 Task: Add a dependency to the task Develop a new online job application system for a company , the existing task  Create a new web application for tracking employee time and attendance in the project AgileCenter
Action: Mouse moved to (412, 363)
Screenshot: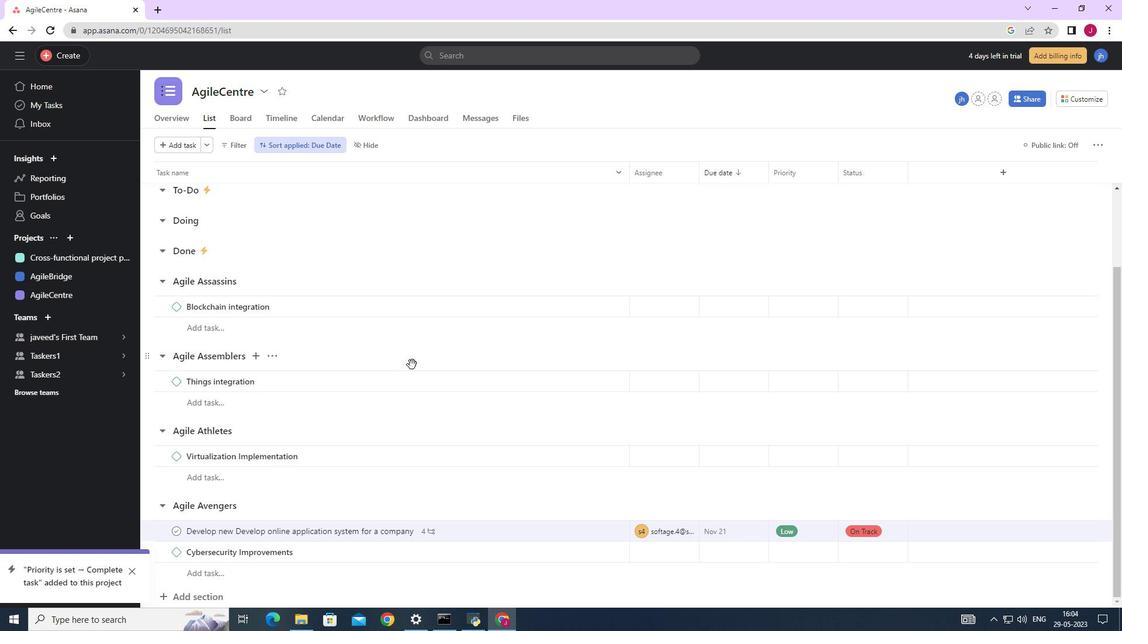 
Action: Mouse scrolled (412, 363) with delta (0, 0)
Screenshot: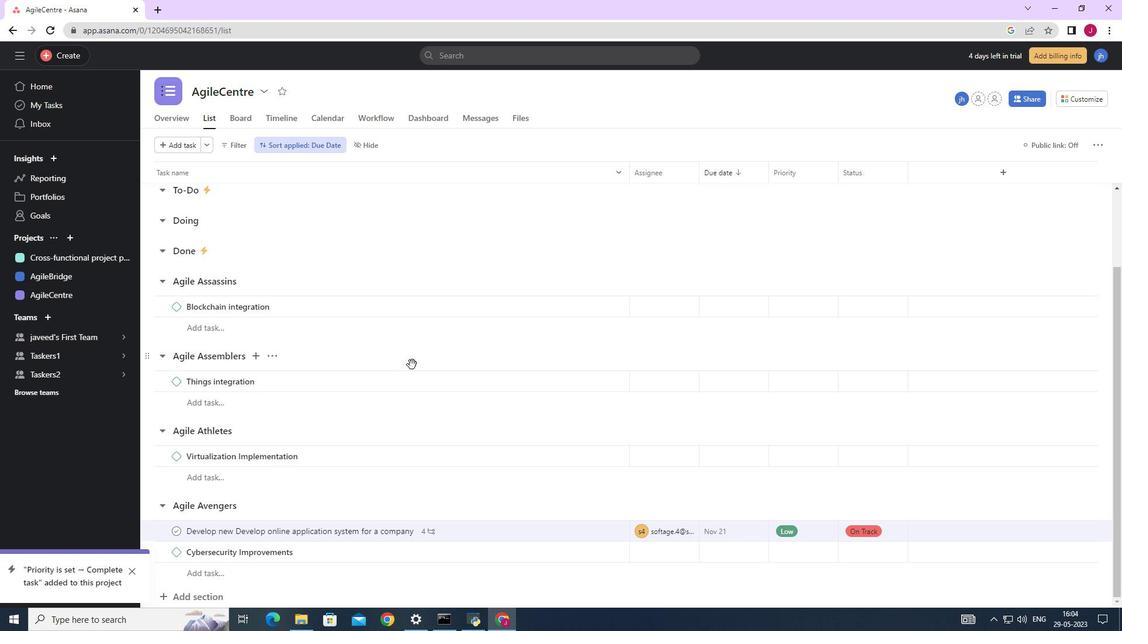 
Action: Mouse scrolled (412, 363) with delta (0, 0)
Screenshot: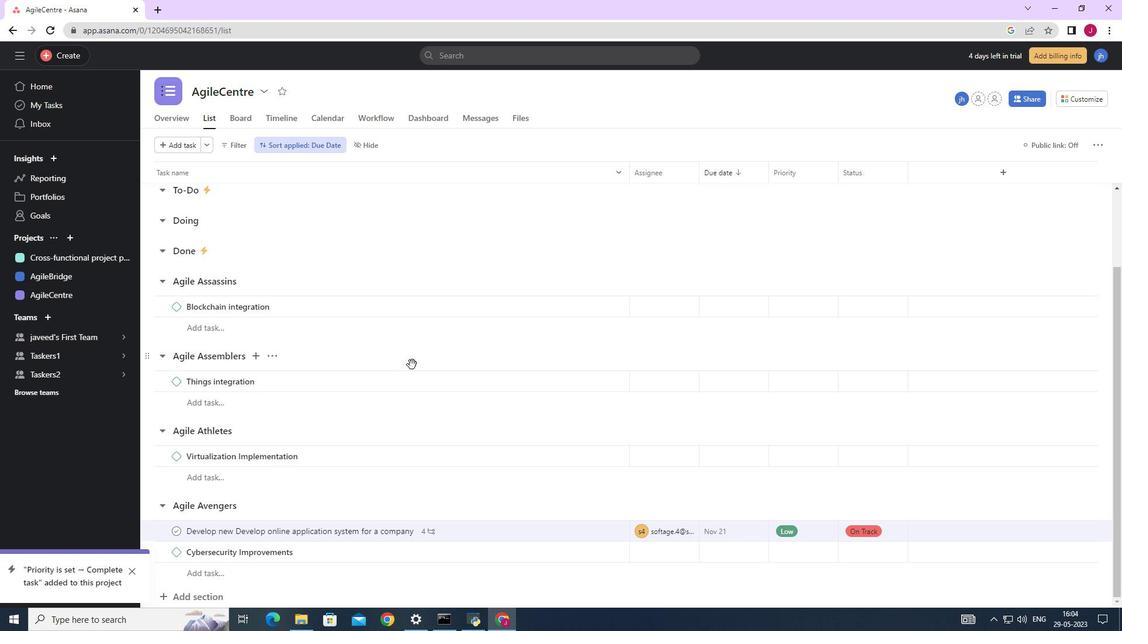 
Action: Mouse scrolled (412, 363) with delta (0, 0)
Screenshot: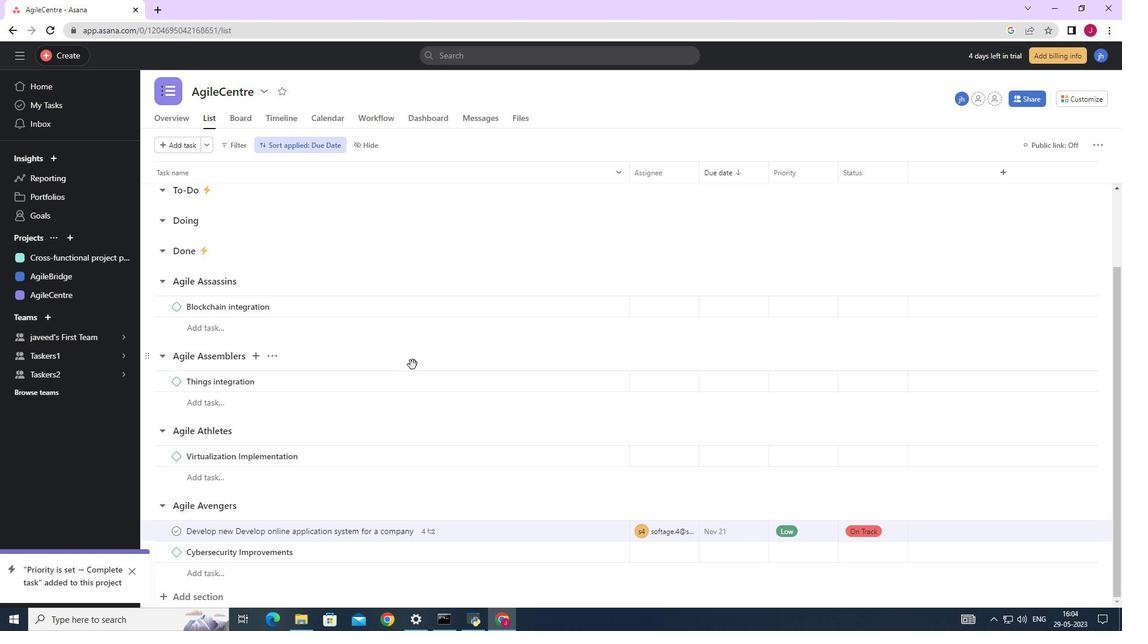 
Action: Mouse scrolled (412, 363) with delta (0, 0)
Screenshot: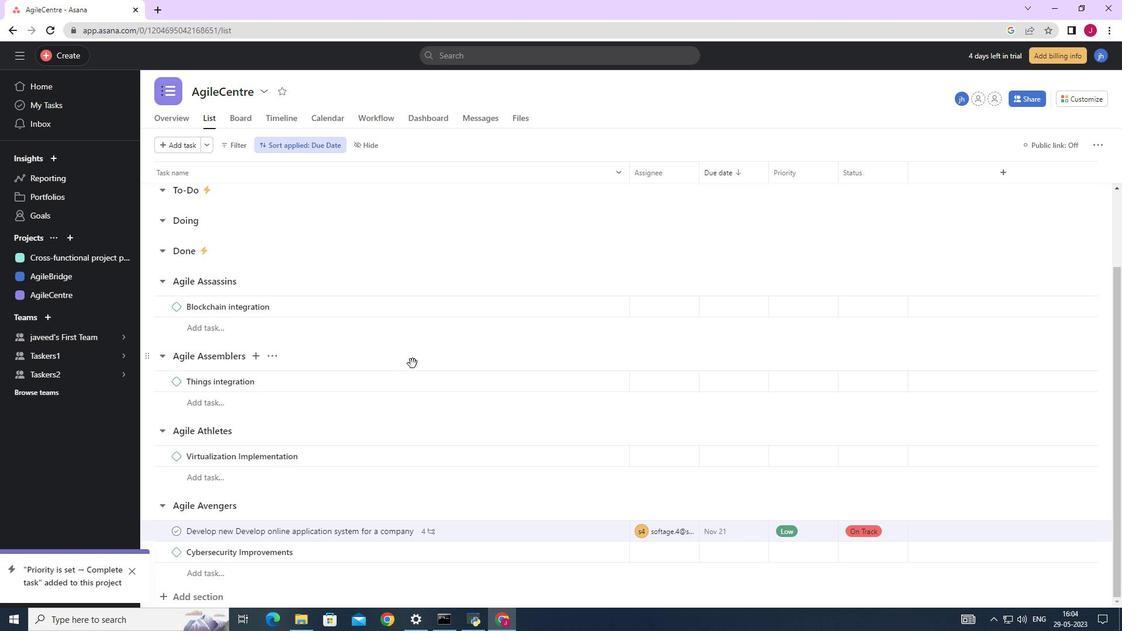 
Action: Mouse moved to (395, 358)
Screenshot: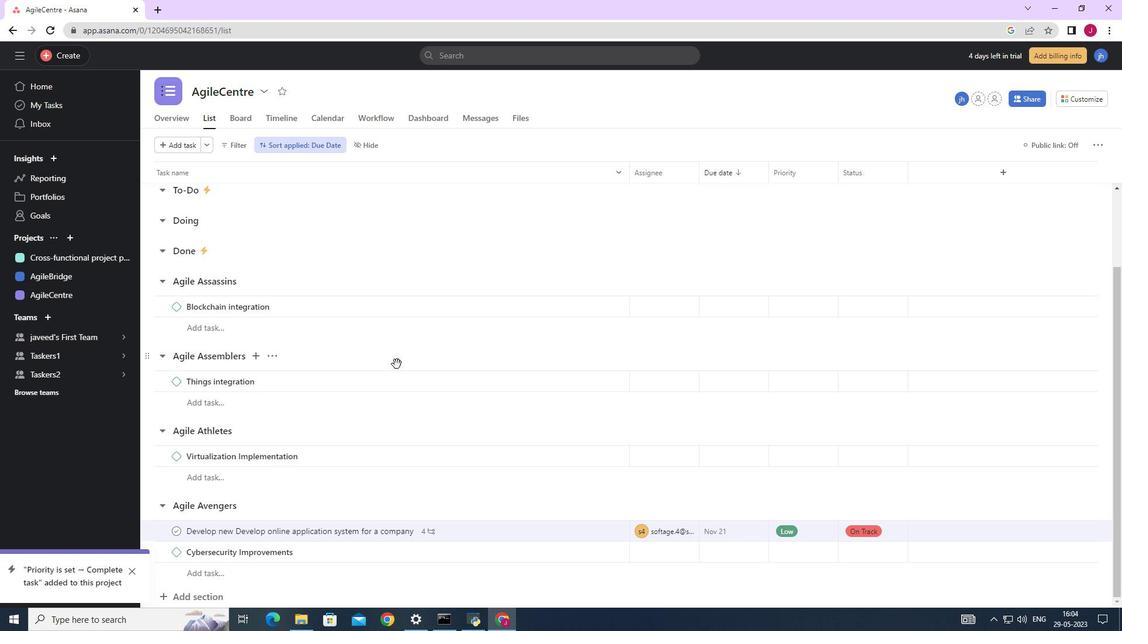 
Action: Mouse scrolled (395, 359) with delta (0, 0)
Screenshot: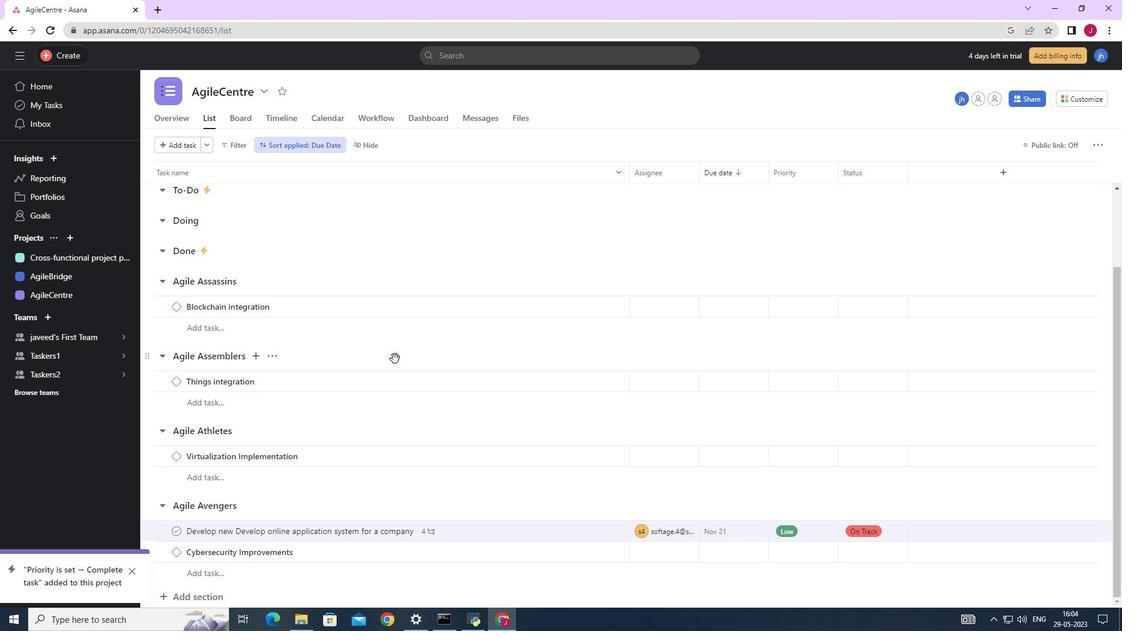 
Action: Mouse scrolled (395, 359) with delta (0, 0)
Screenshot: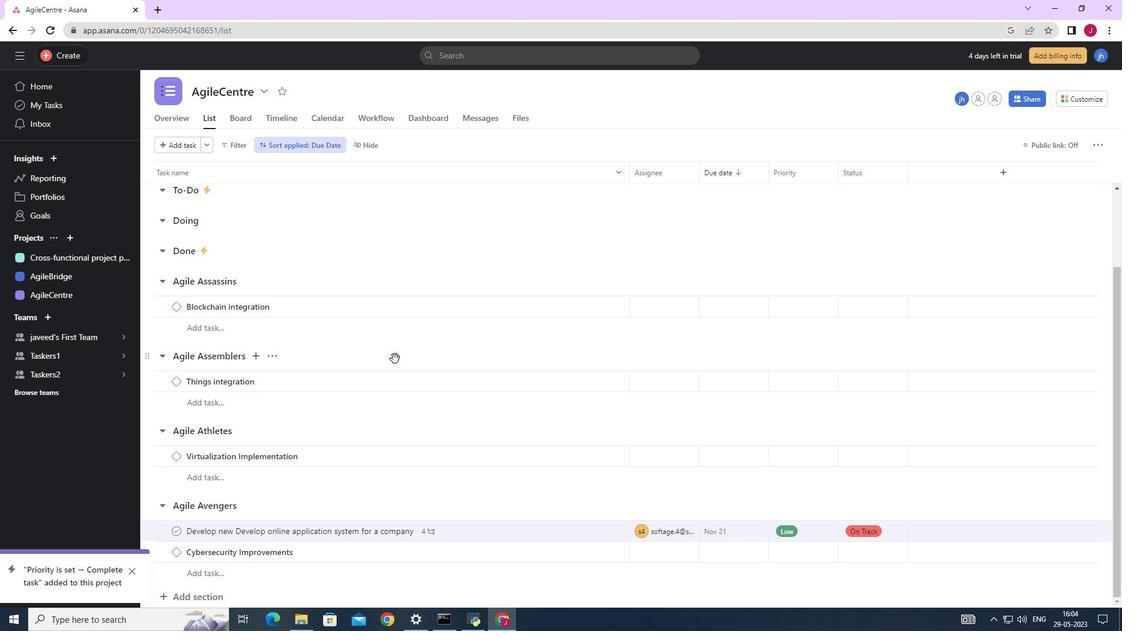 
Action: Mouse scrolled (395, 359) with delta (0, 0)
Screenshot: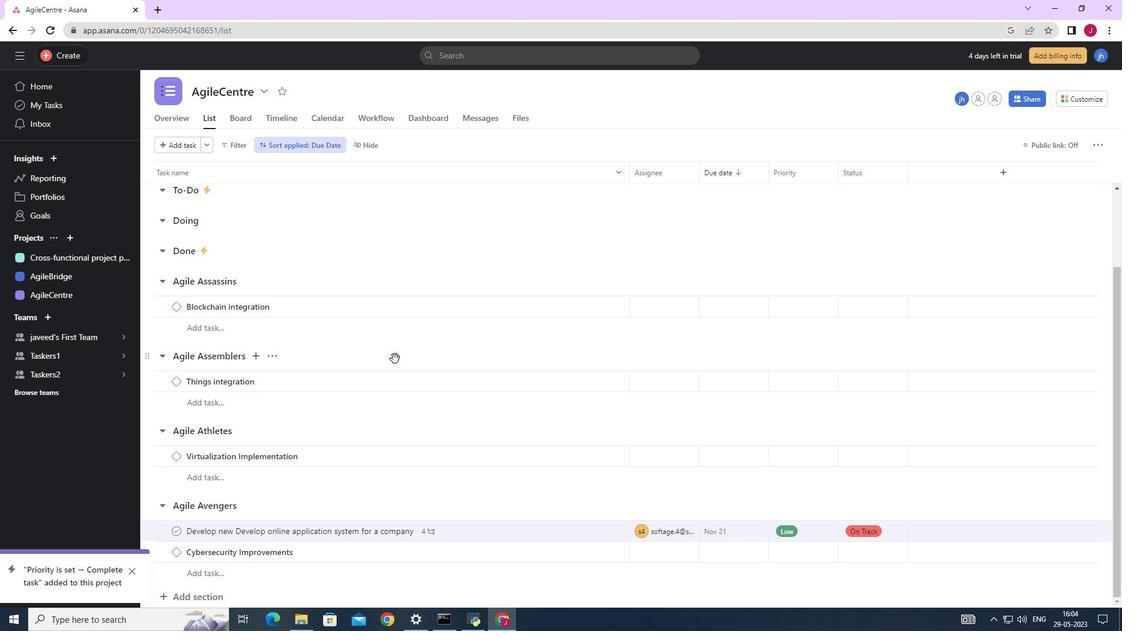 
Action: Mouse moved to (416, 246)
Screenshot: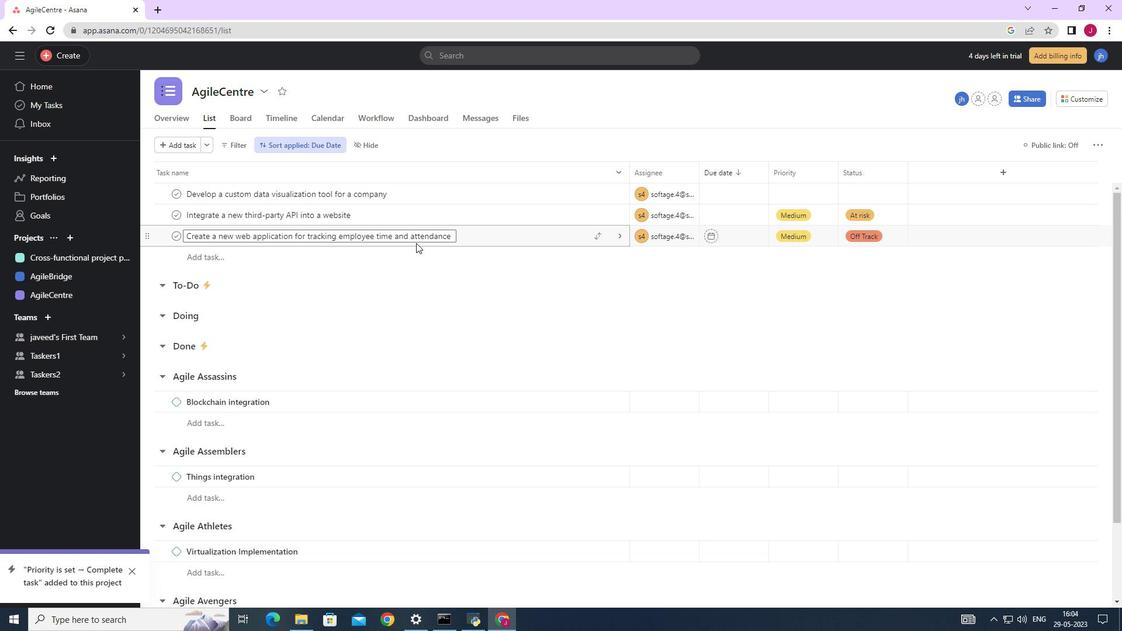 
Action: Mouse scrolled (416, 245) with delta (0, 0)
Screenshot: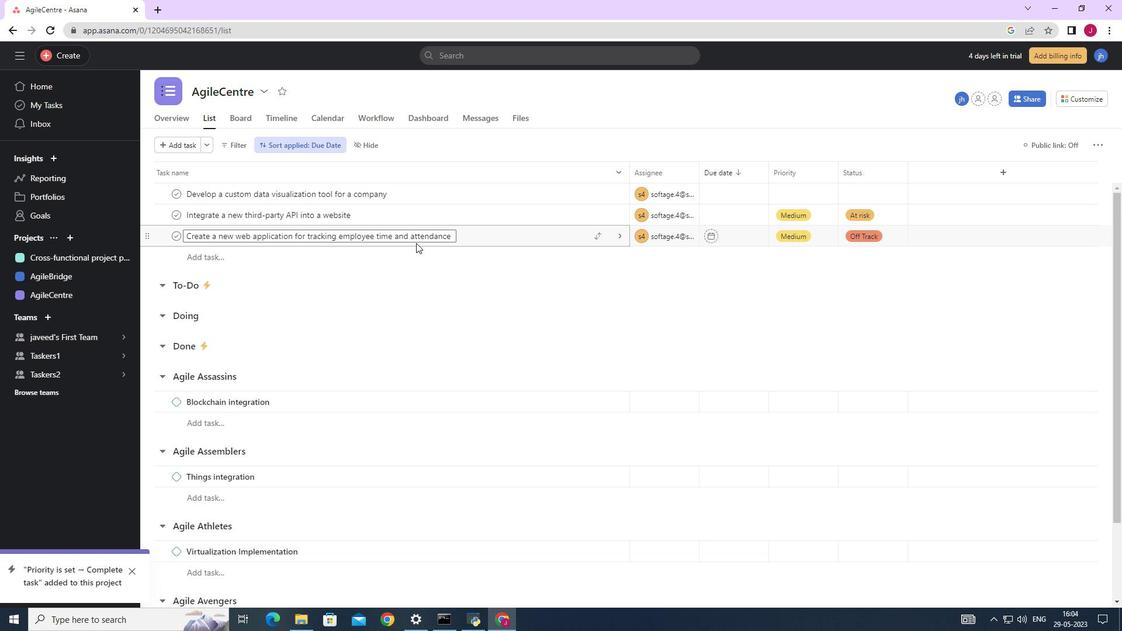 
Action: Mouse moved to (416, 248)
Screenshot: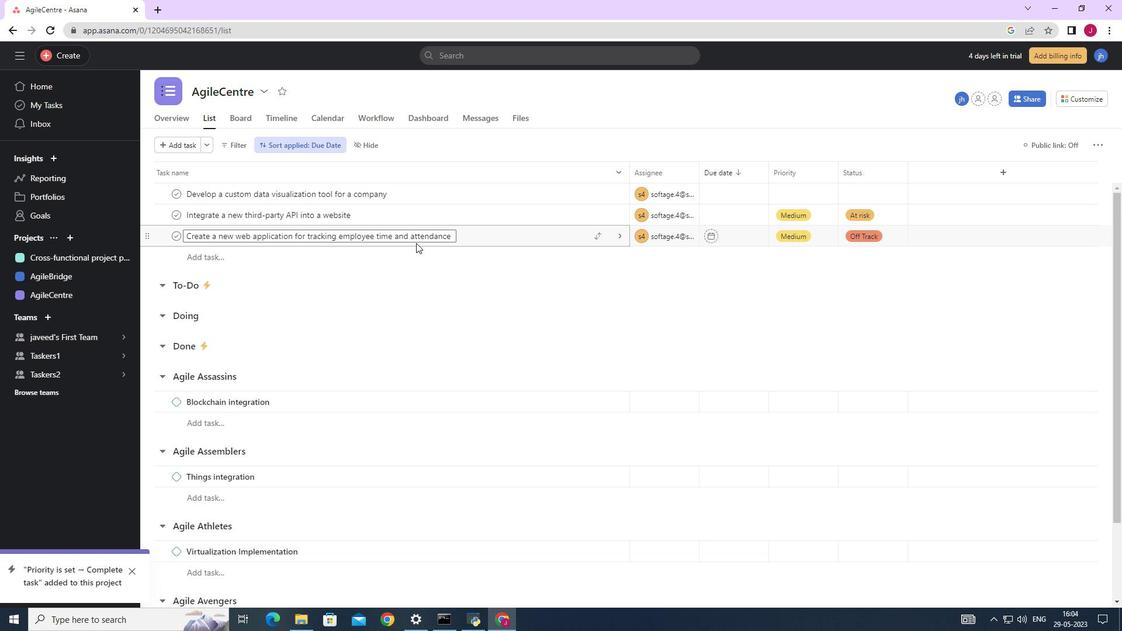 
Action: Mouse scrolled (416, 247) with delta (0, 0)
Screenshot: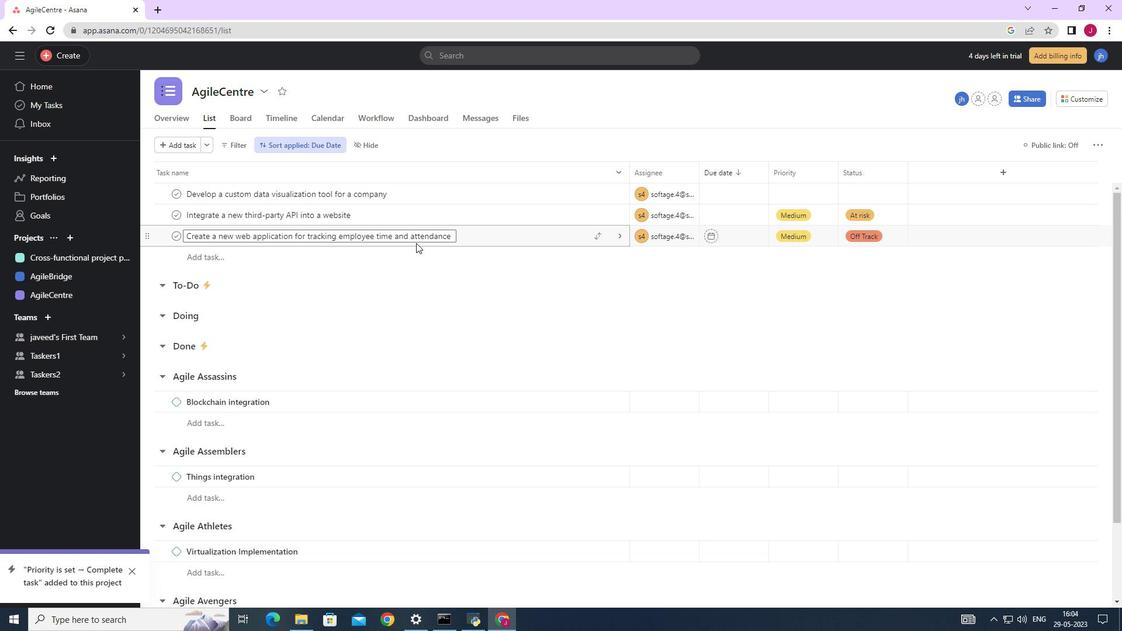 
Action: Mouse moved to (416, 248)
Screenshot: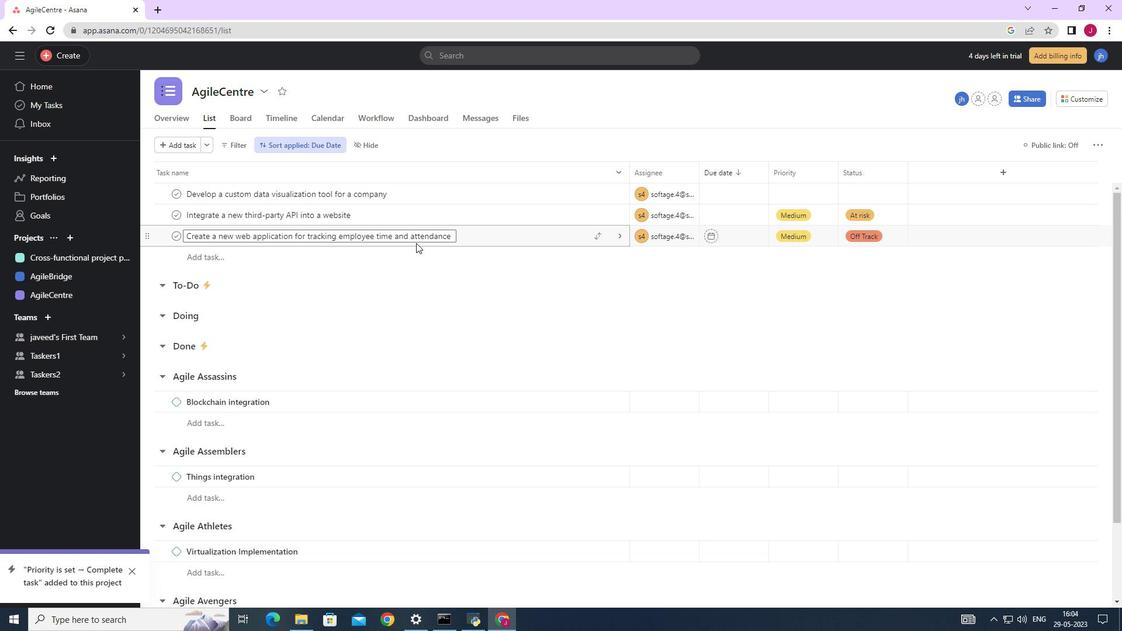 
Action: Mouse scrolled (416, 247) with delta (0, 0)
Screenshot: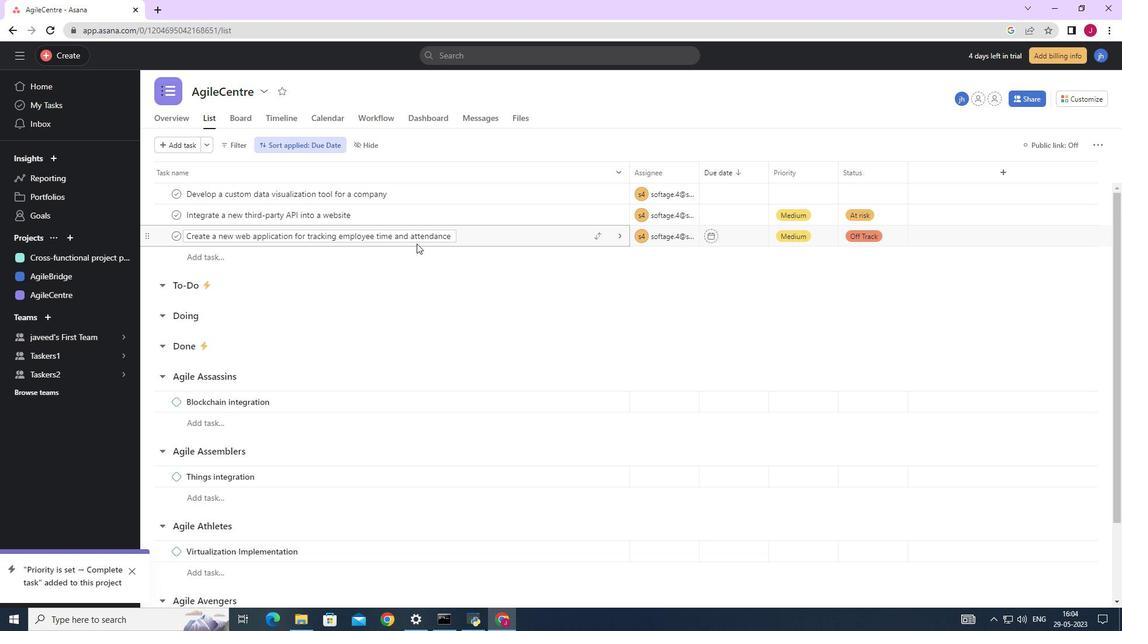 
Action: Mouse moved to (419, 256)
Screenshot: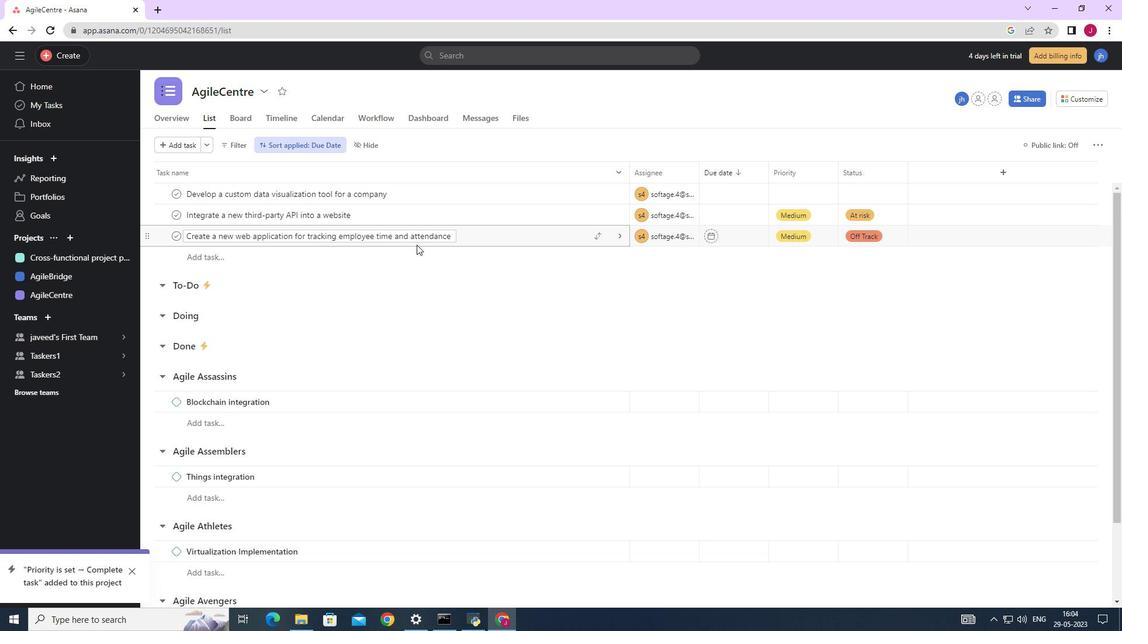
Action: Mouse scrolled (416, 248) with delta (0, 0)
Screenshot: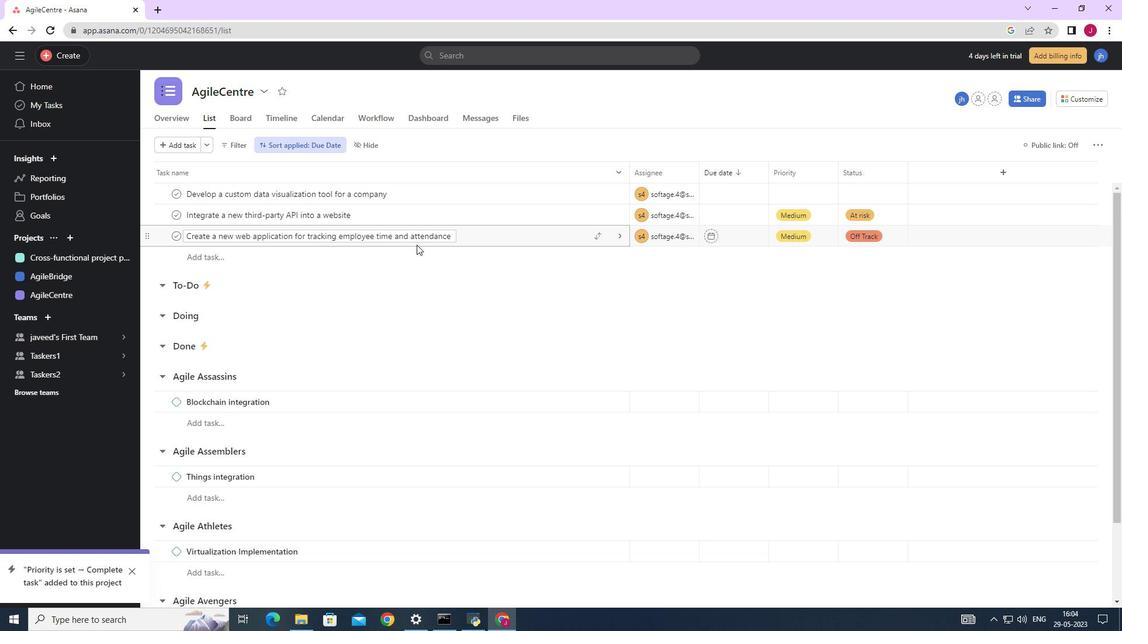 
Action: Mouse moved to (419, 257)
Screenshot: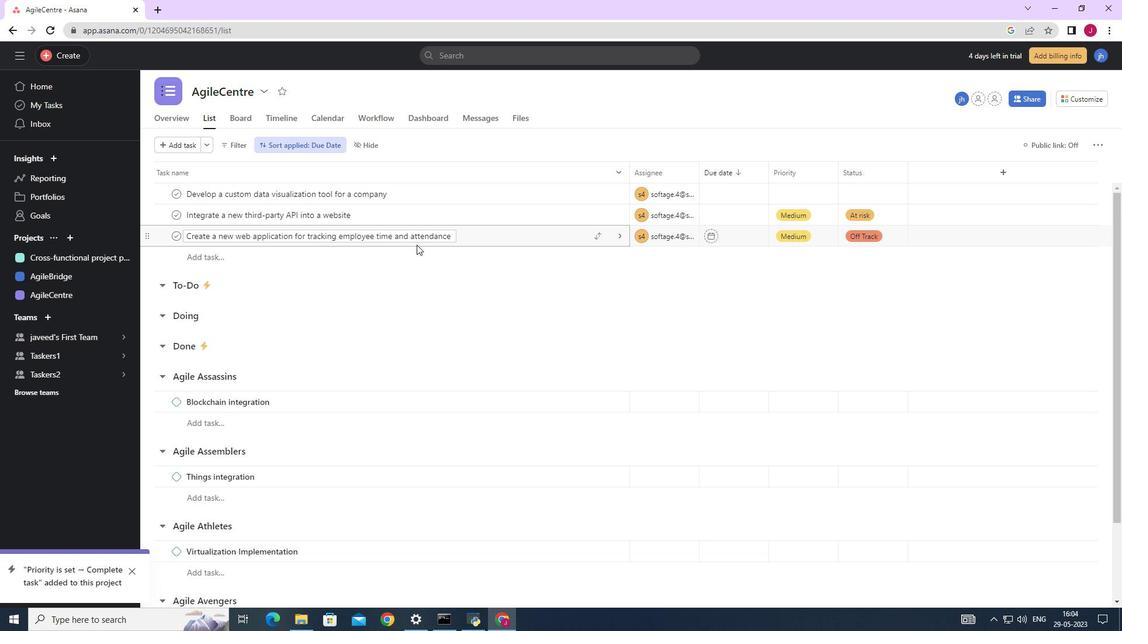 
Action: Mouse scrolled (419, 256) with delta (0, 0)
Screenshot: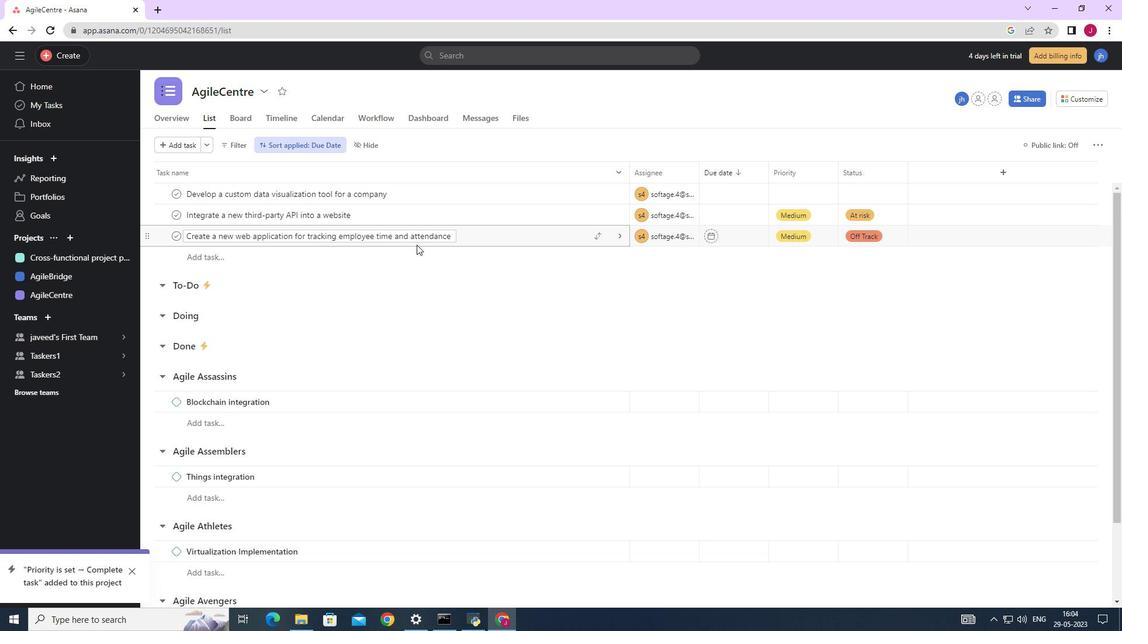 
Action: Mouse moved to (471, 218)
Screenshot: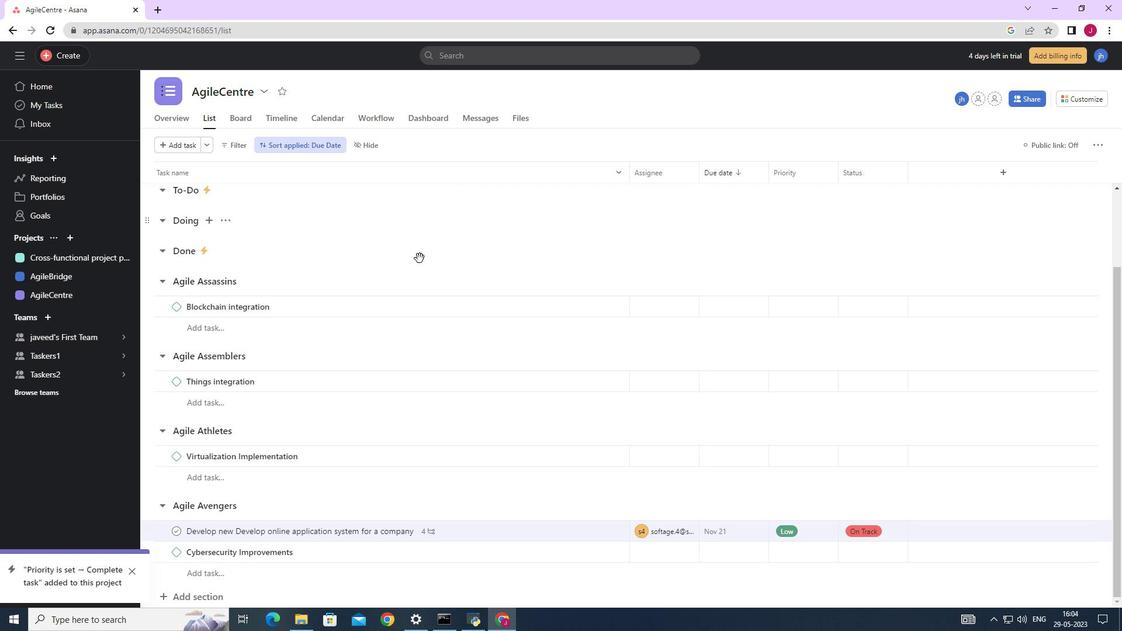 
Action: Mouse scrolled (419, 259) with delta (0, 0)
Screenshot: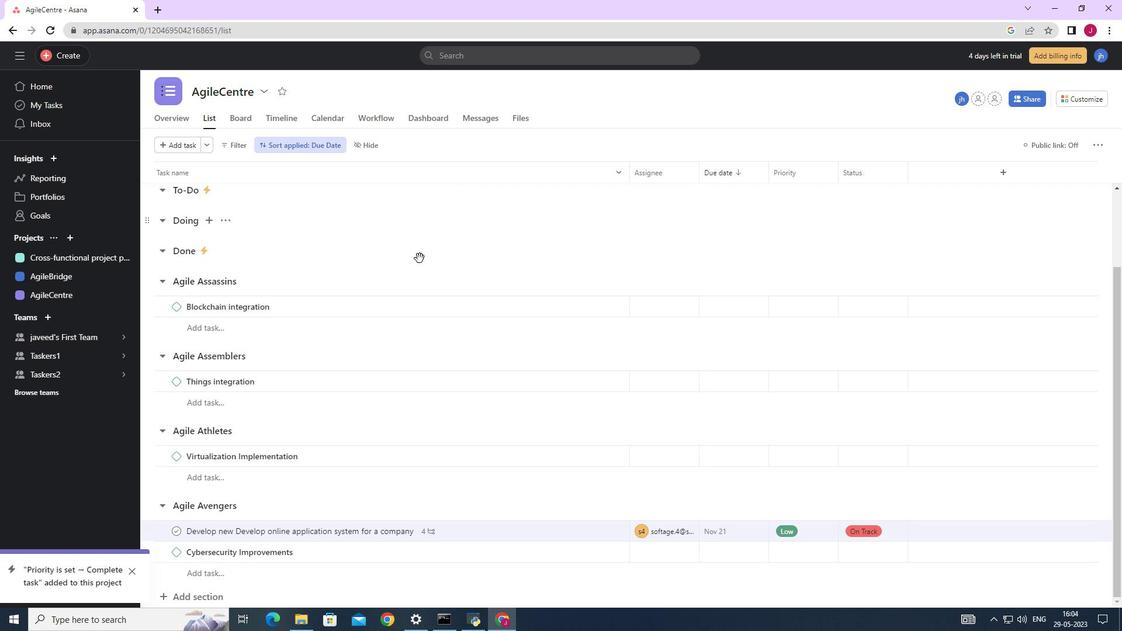 
Action: Mouse moved to (475, 213)
Screenshot: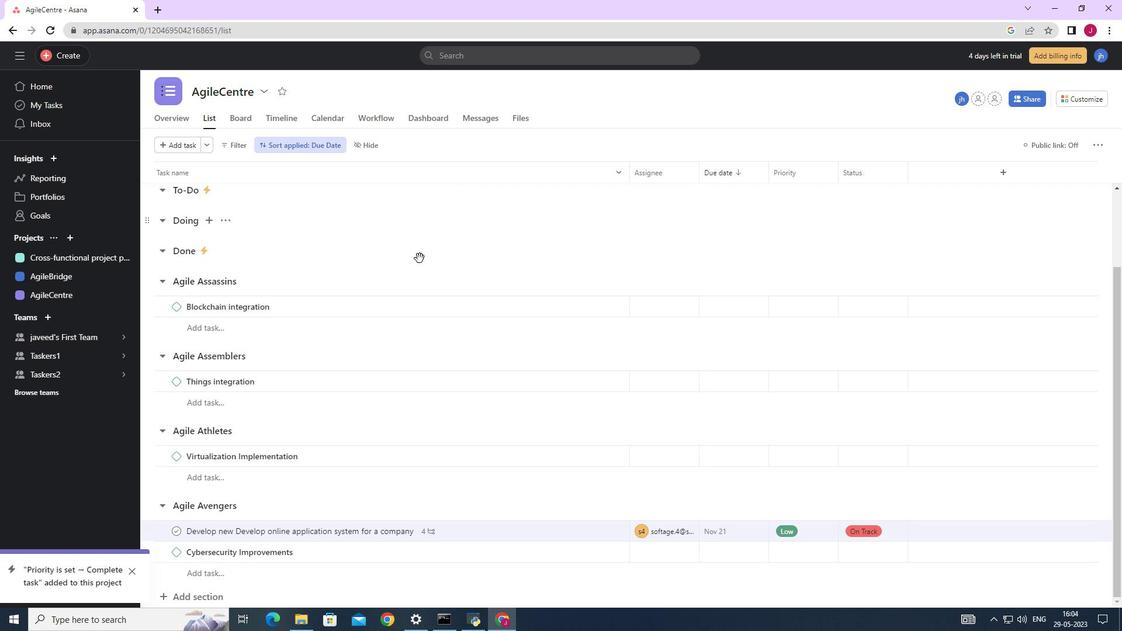 
Action: Mouse scrolled (419, 259) with delta (0, 0)
Screenshot: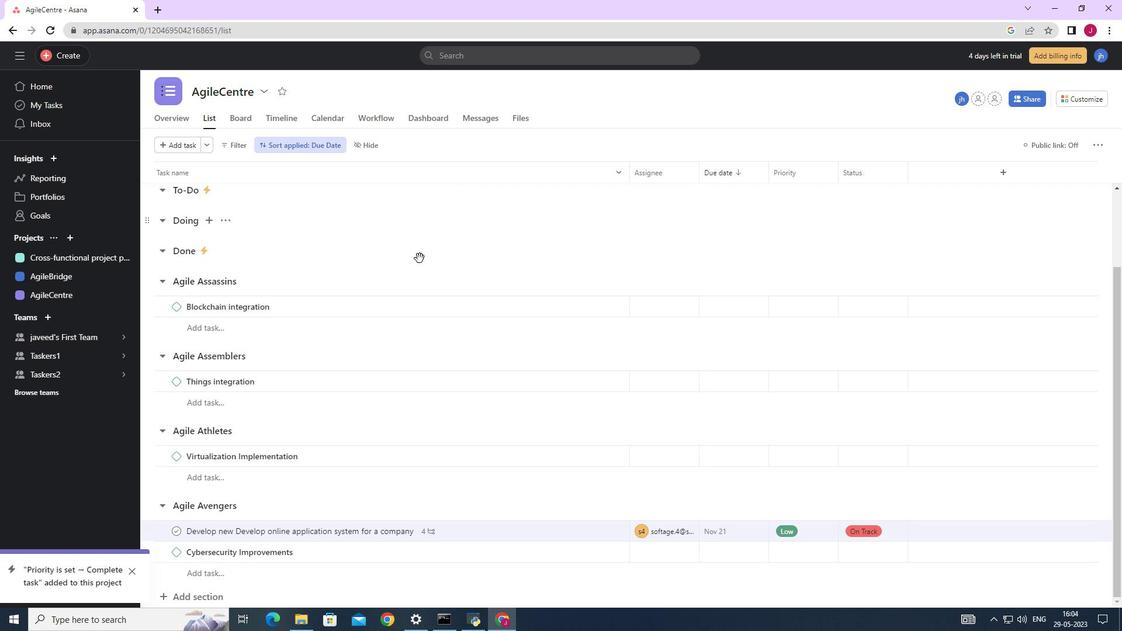 
Action: Mouse moved to (477, 210)
Screenshot: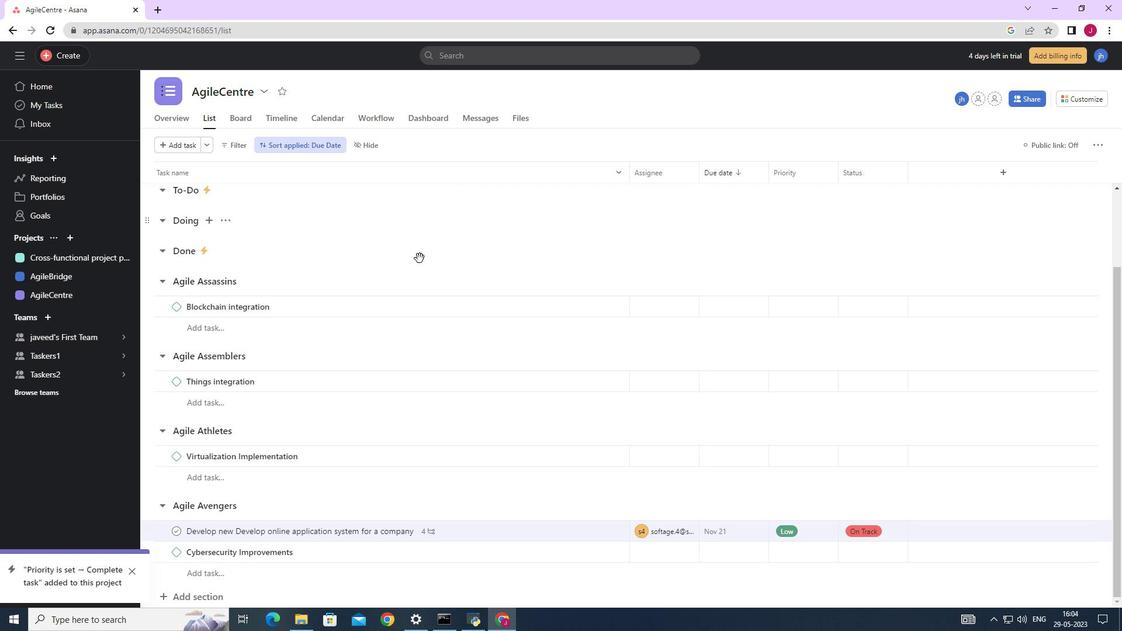 
Action: Mouse scrolled (419, 259) with delta (0, 0)
Screenshot: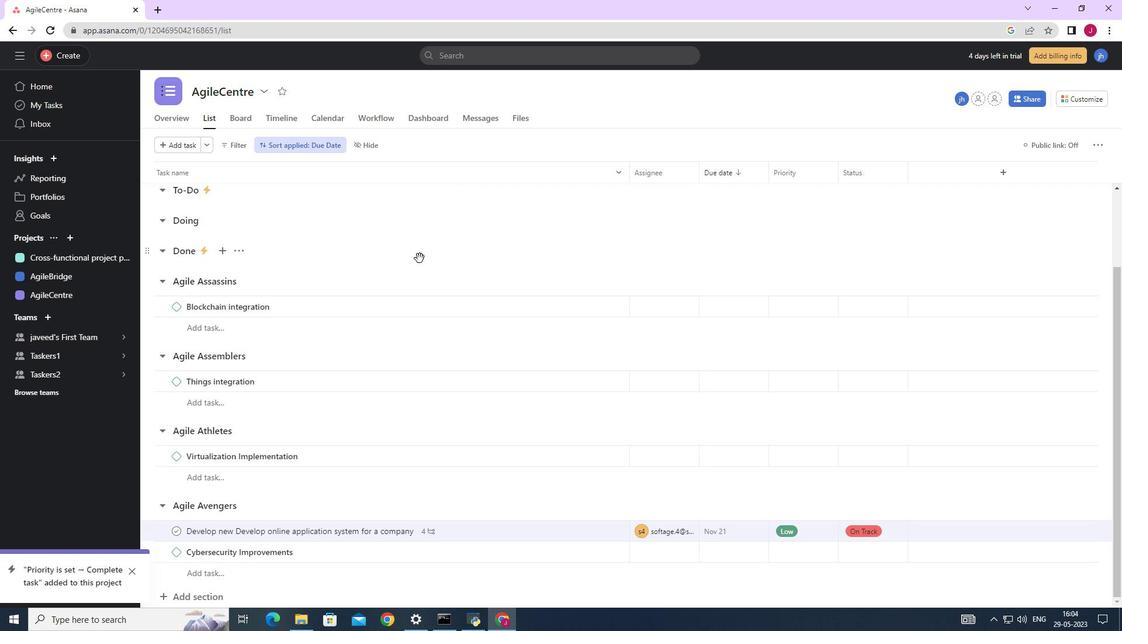 
Action: Mouse moved to (478, 209)
Screenshot: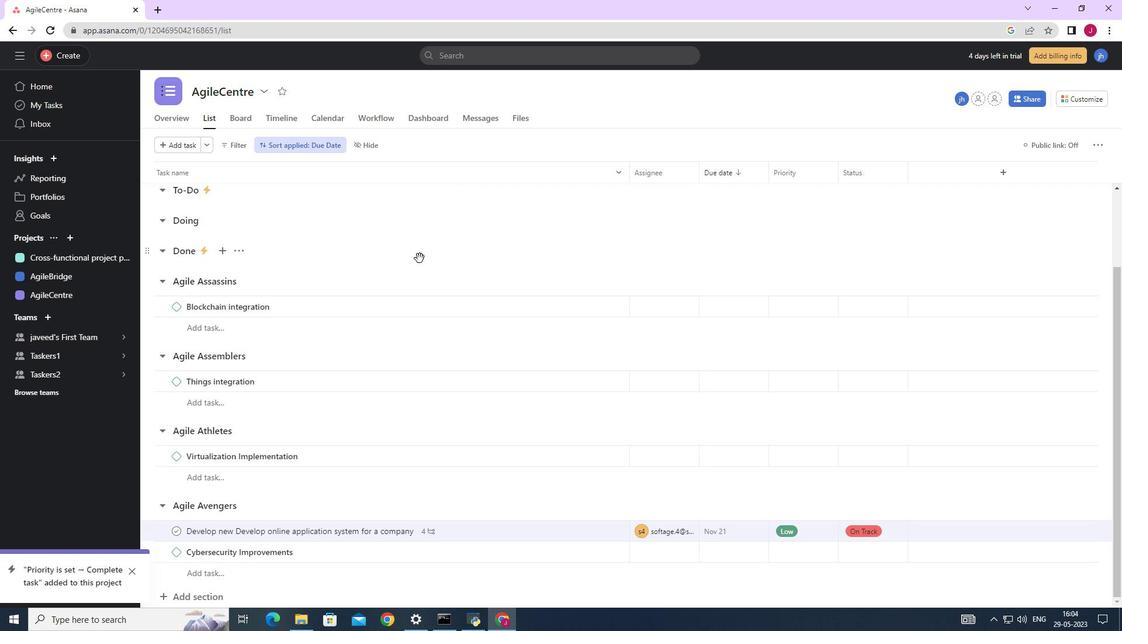 
Action: Mouse scrolled (419, 259) with delta (0, 0)
Screenshot: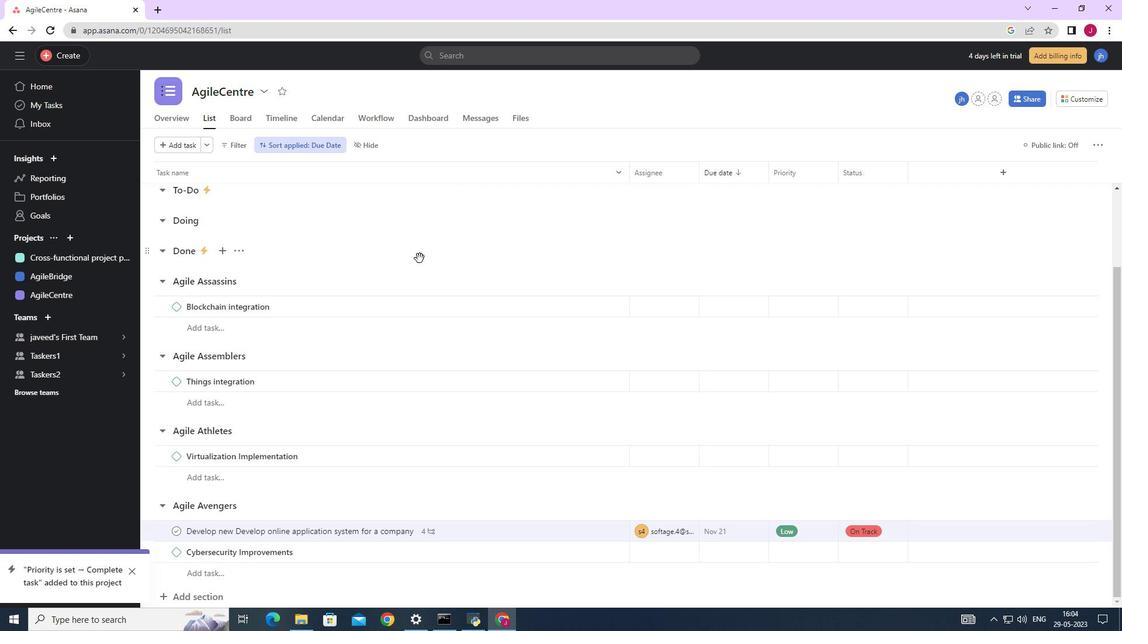 
Action: Mouse scrolled (419, 259) with delta (0, 0)
Screenshot: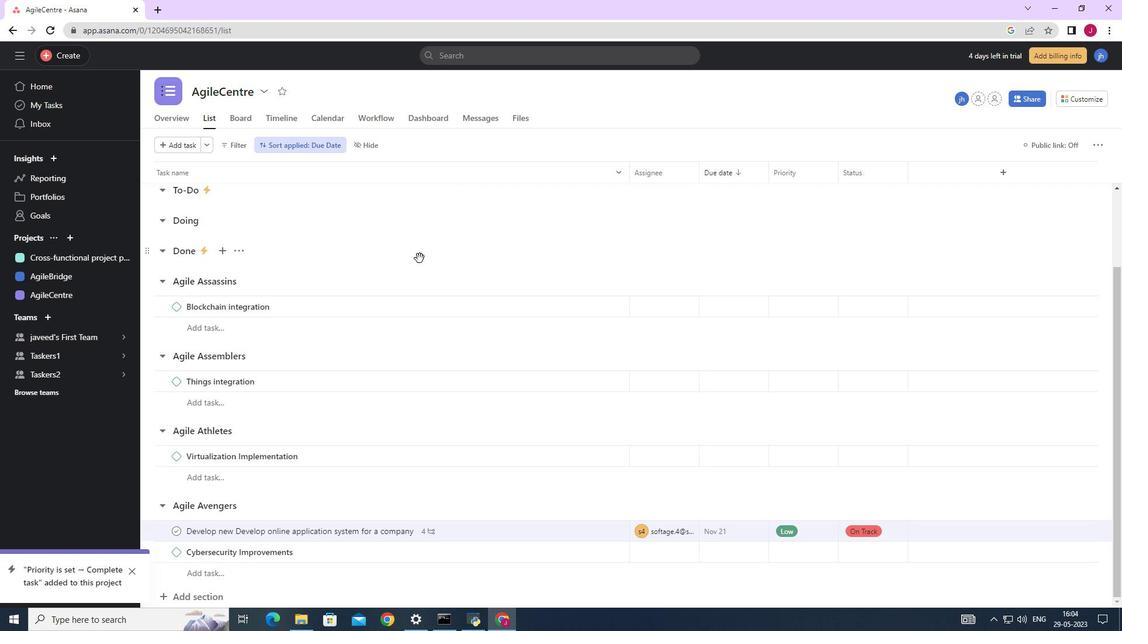 
Action: Mouse scrolled (419, 259) with delta (0, 0)
Screenshot: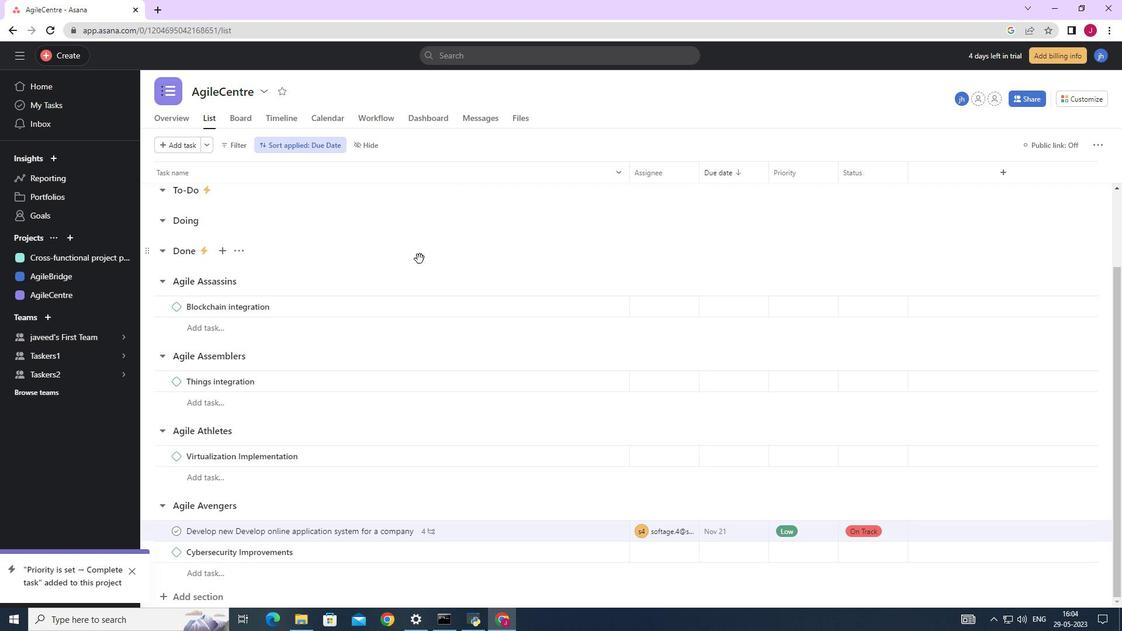 
Action: Mouse moved to (478, 210)
Screenshot: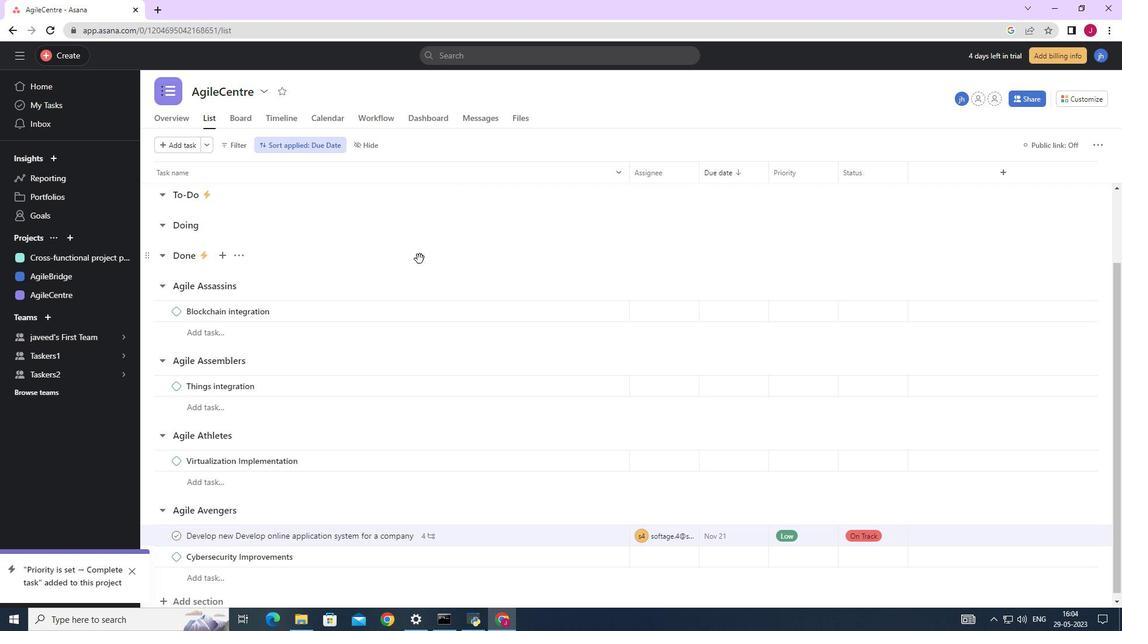 
Action: Mouse scrolled (478, 211) with delta (0, 0)
Screenshot: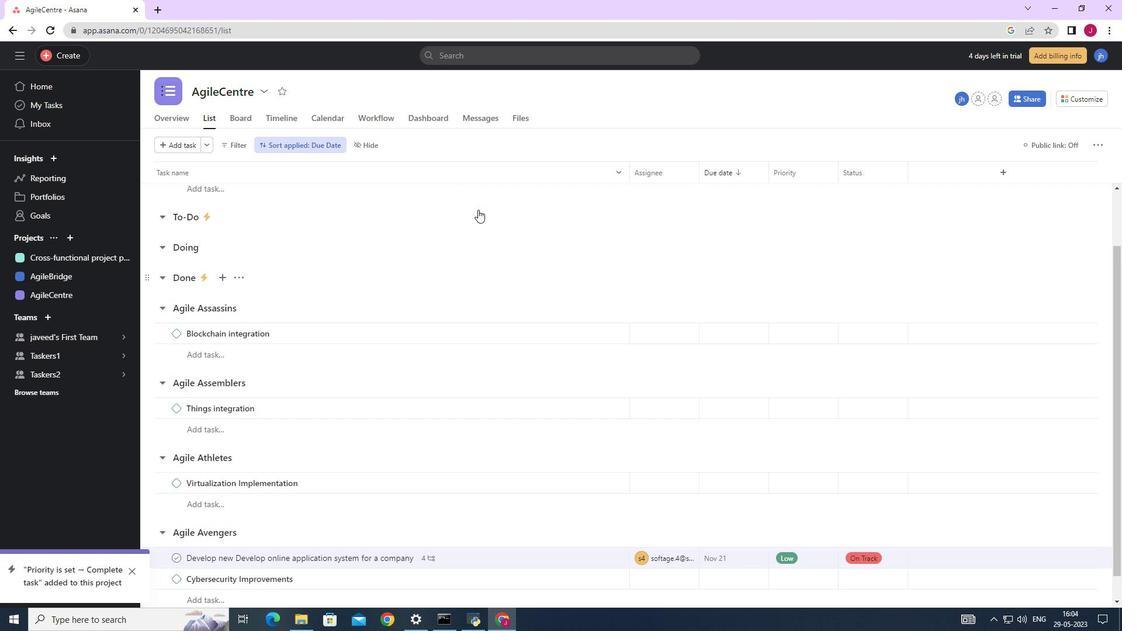 
Action: Mouse scrolled (478, 211) with delta (0, 0)
Screenshot: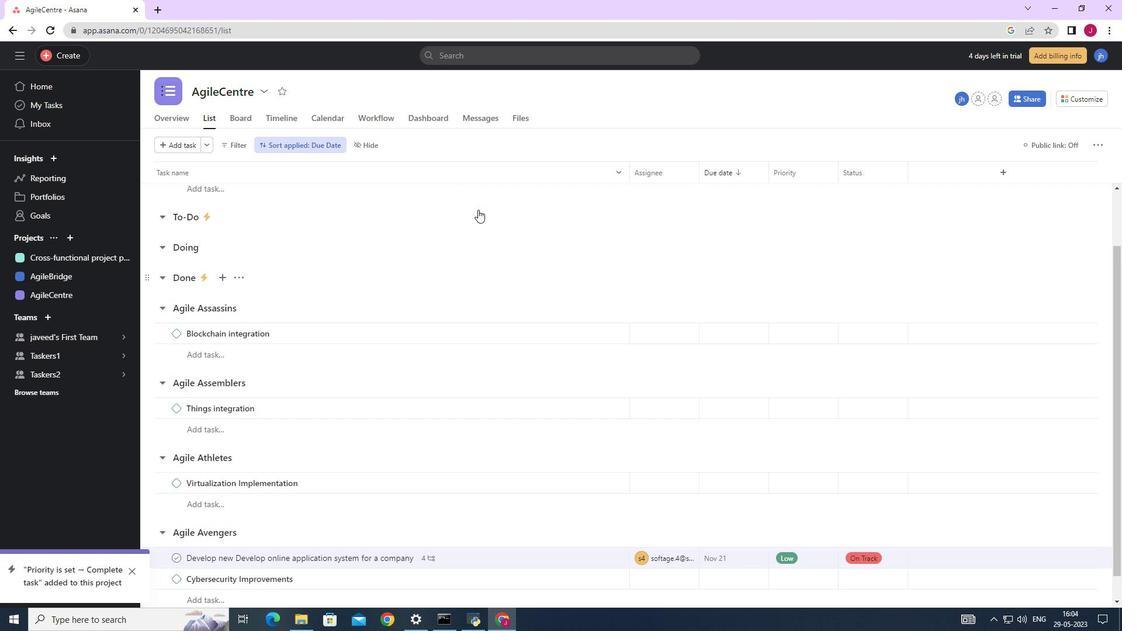 
Action: Mouse scrolled (478, 211) with delta (0, 0)
Screenshot: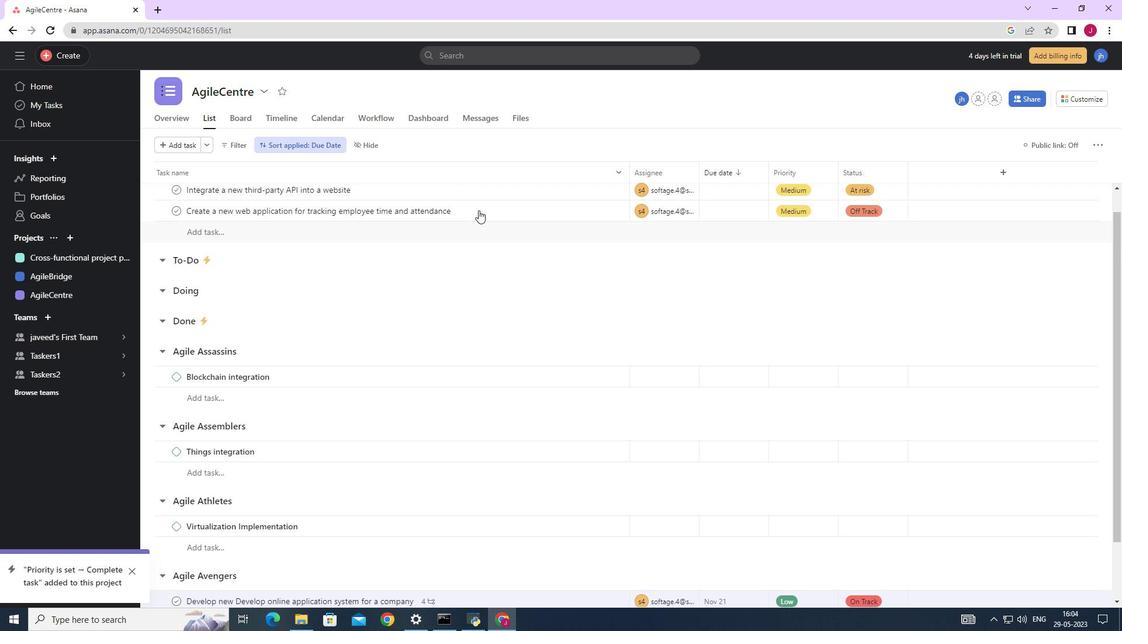 
Action: Mouse moved to (575, 193)
Screenshot: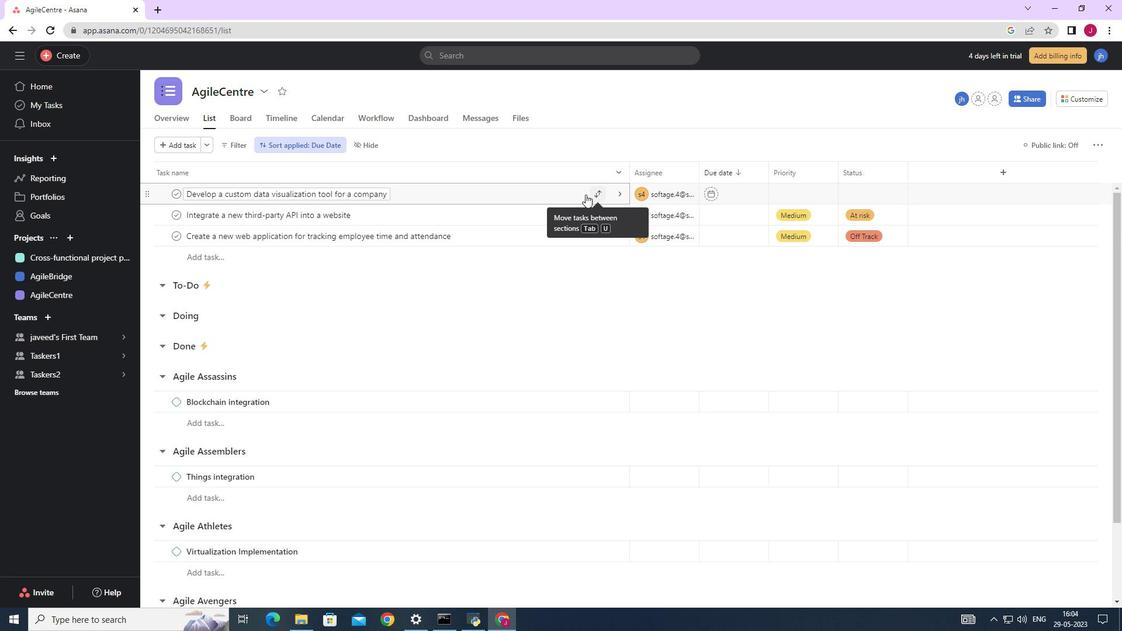 
Action: Mouse pressed left at (575, 193)
Screenshot: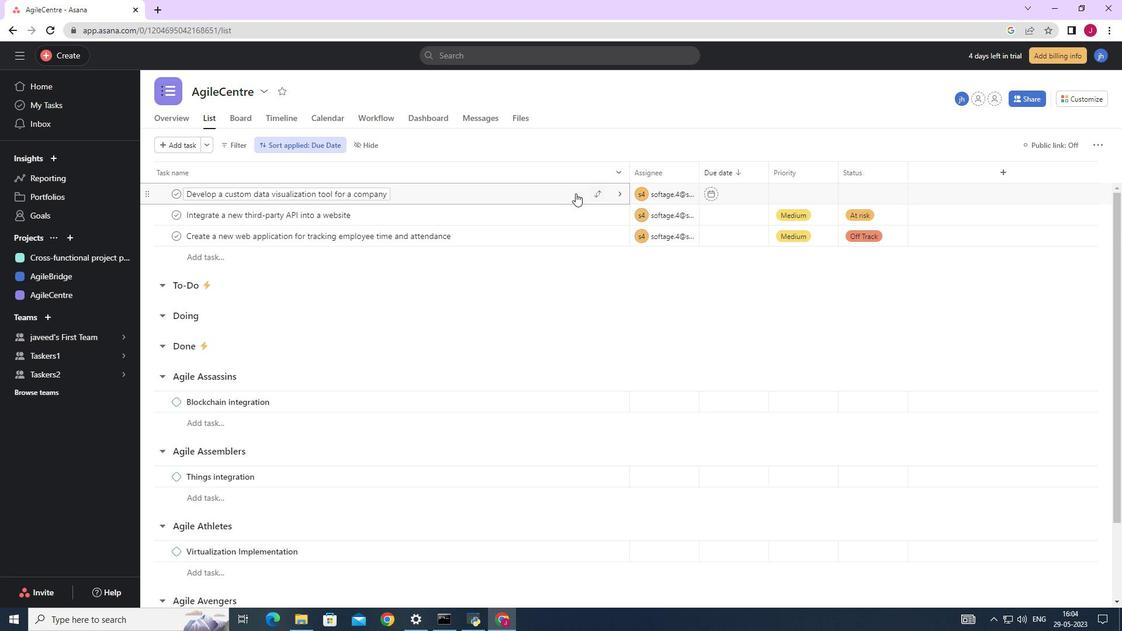
Action: Mouse moved to (1104, 143)
Screenshot: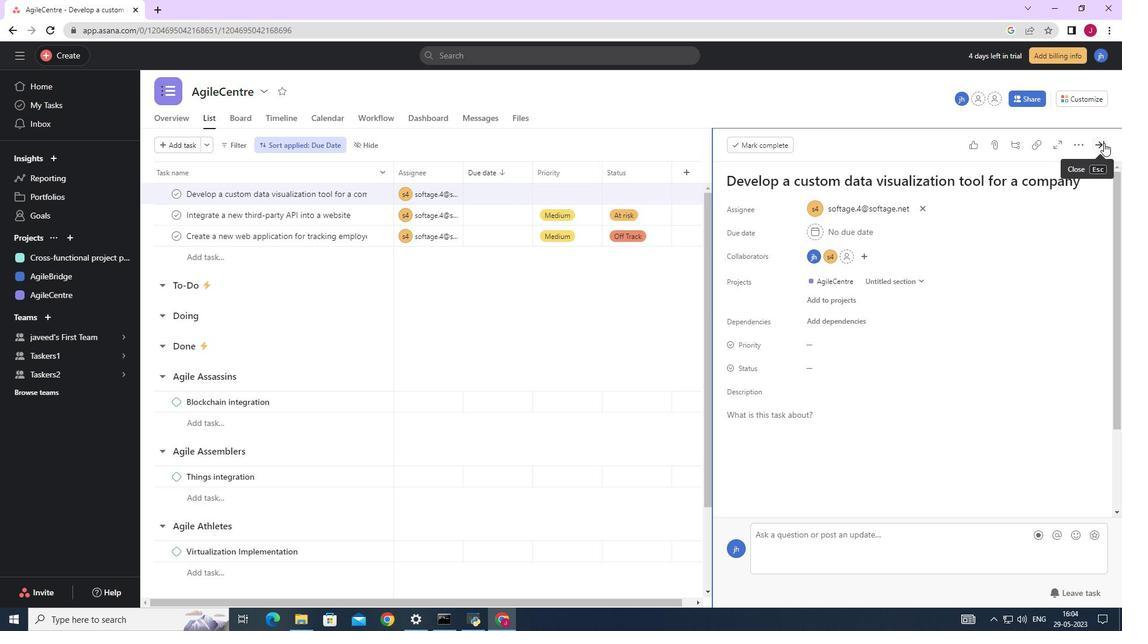 
Action: Mouse pressed left at (1104, 143)
Screenshot: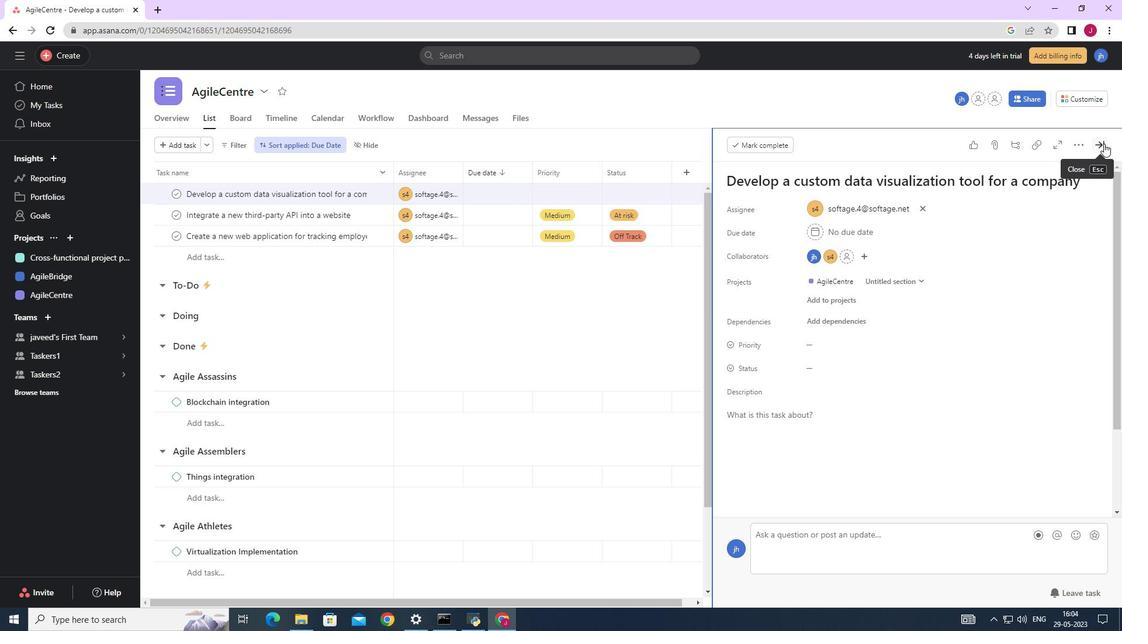 
Action: Mouse moved to (470, 385)
Screenshot: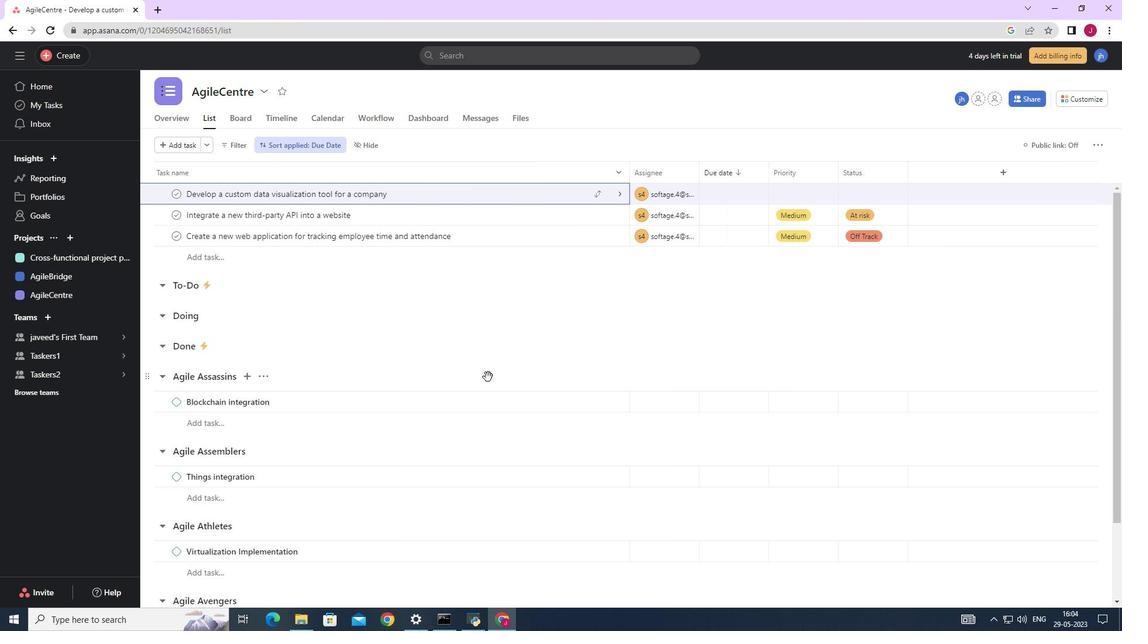 
Action: Mouse scrolled (470, 385) with delta (0, 0)
Screenshot: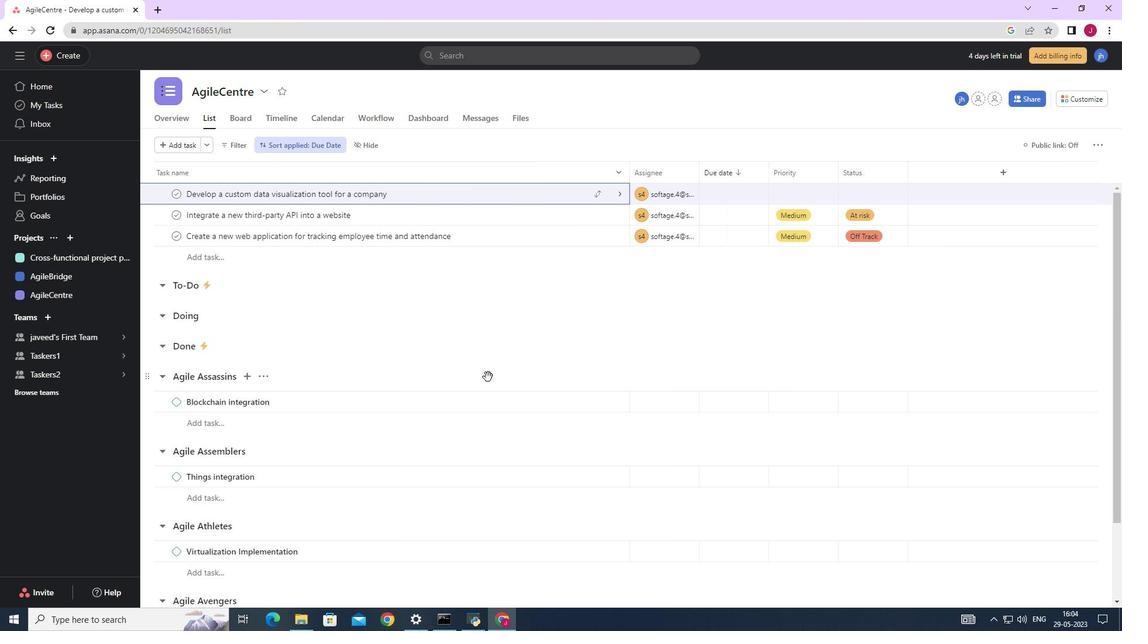 
Action: Mouse moved to (468, 386)
Screenshot: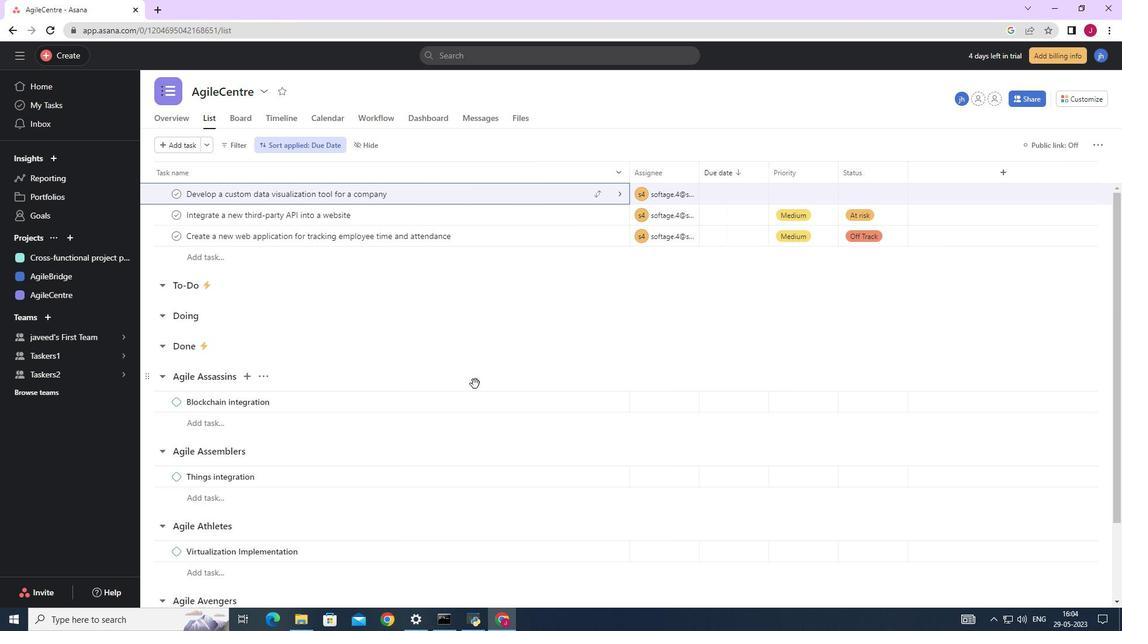 
Action: Mouse scrolled (468, 385) with delta (0, 0)
Screenshot: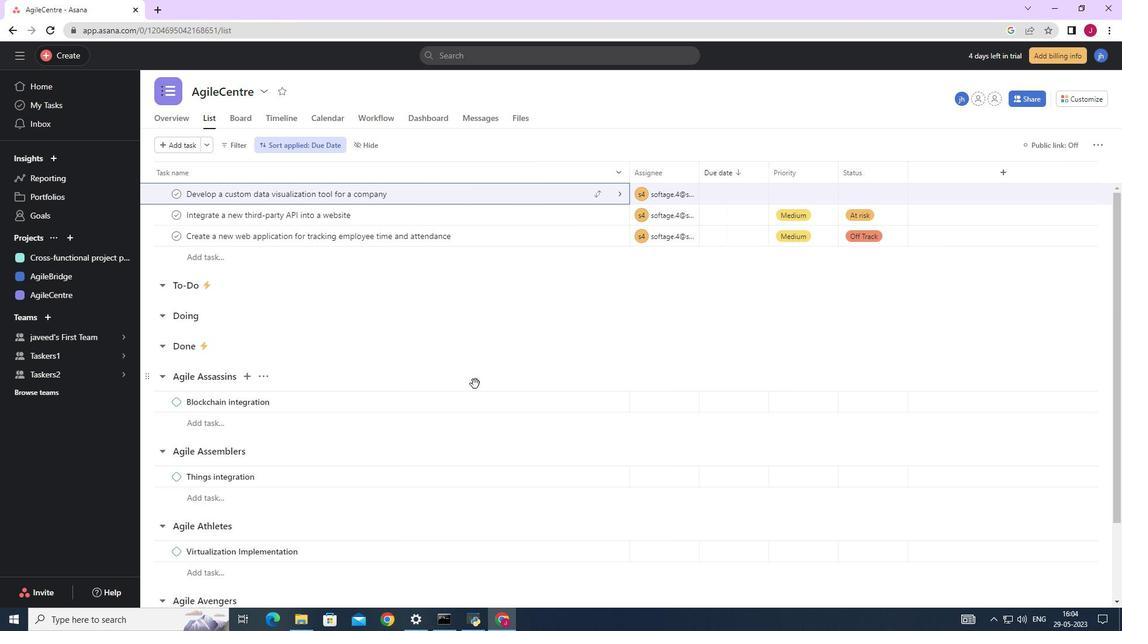 
Action: Mouse moved to (465, 387)
Screenshot: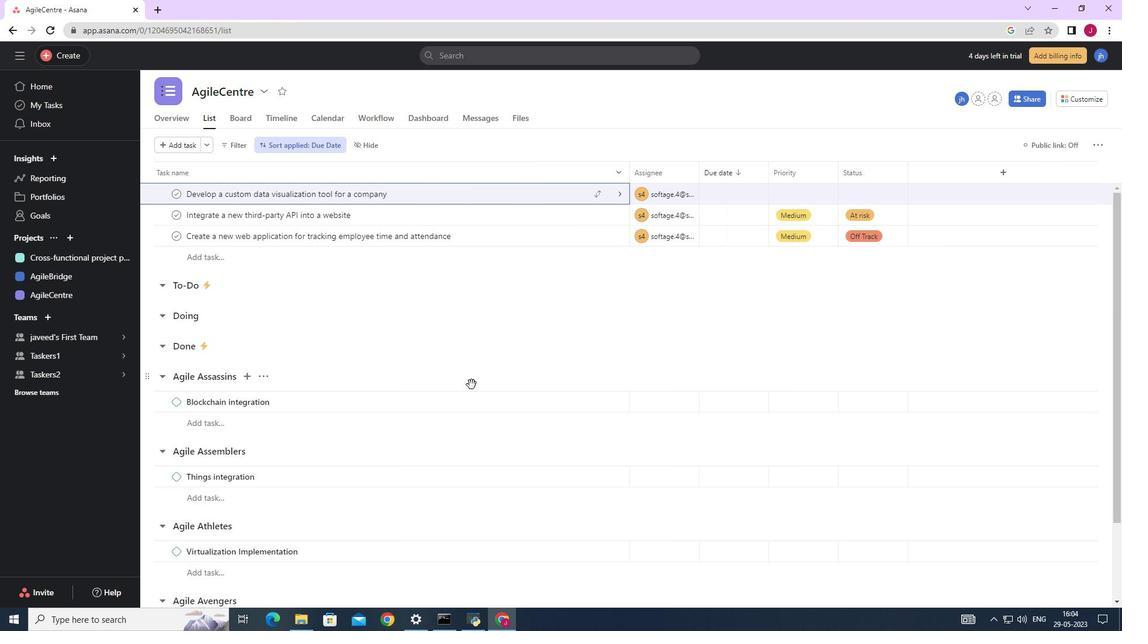 
Action: Mouse scrolled (465, 386) with delta (0, 0)
Screenshot: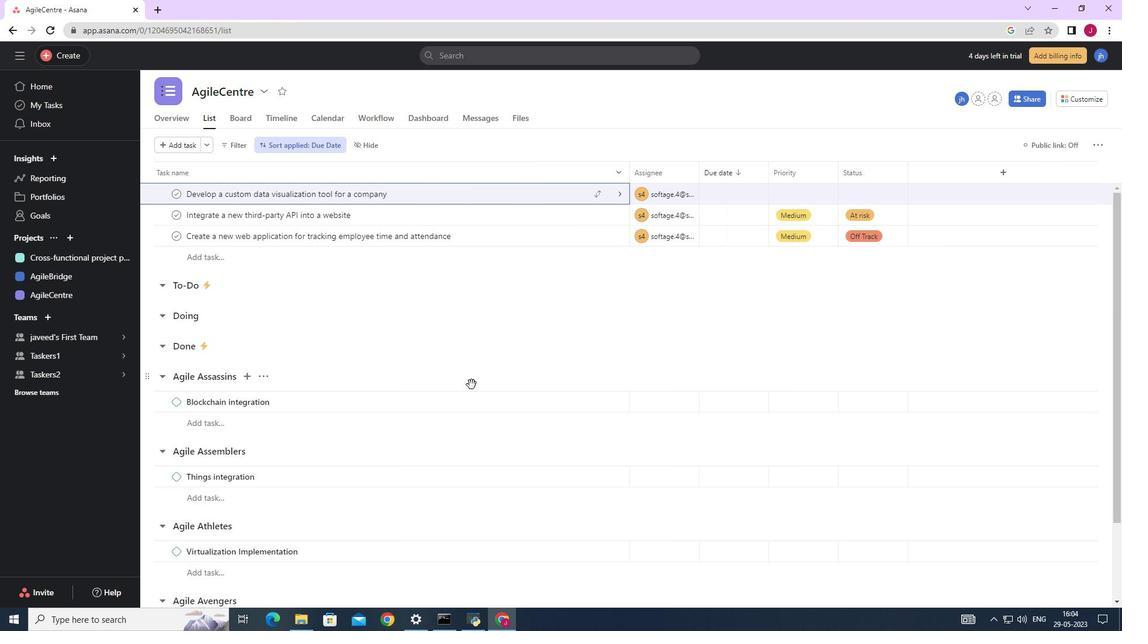 
Action: Mouse moved to (464, 388)
Screenshot: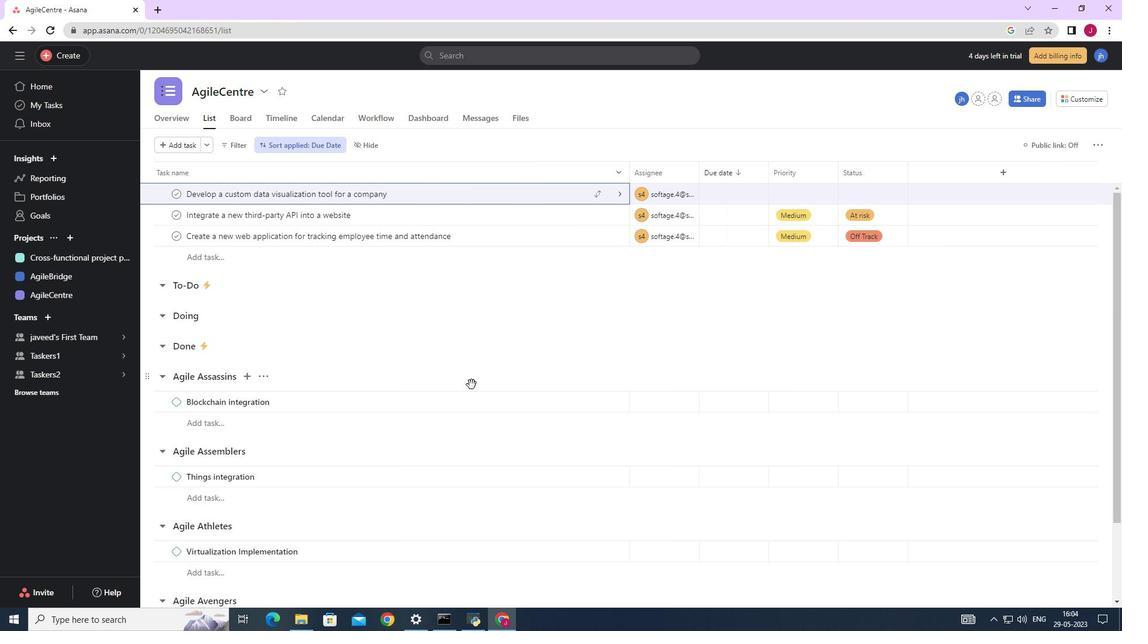 
Action: Mouse scrolled (464, 387) with delta (0, 0)
Screenshot: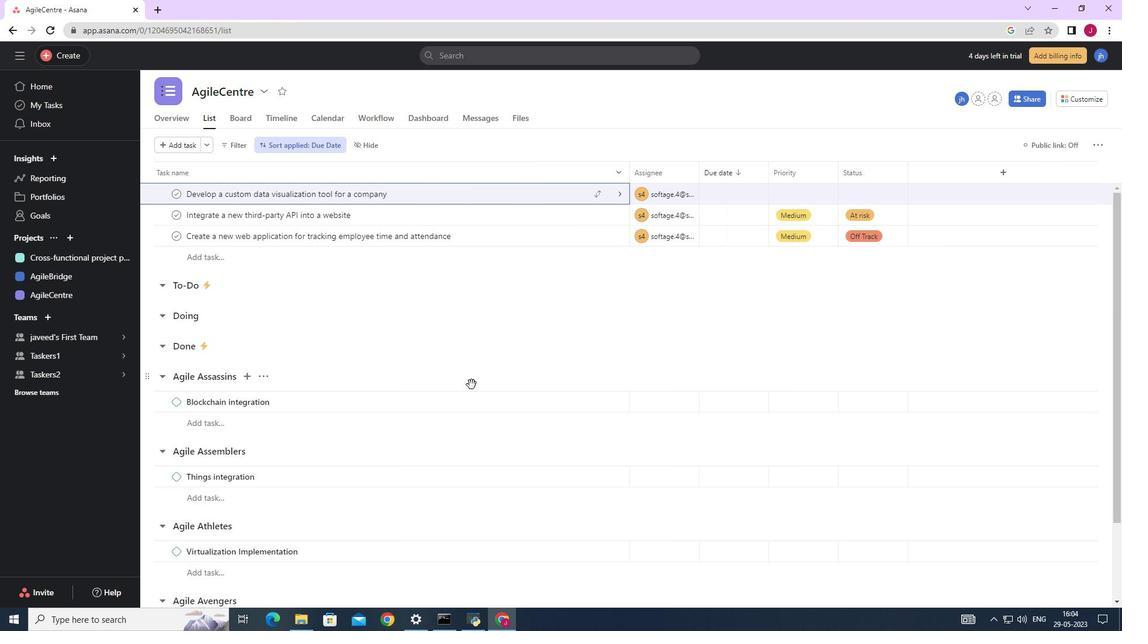 
Action: Mouse moved to (434, 396)
Screenshot: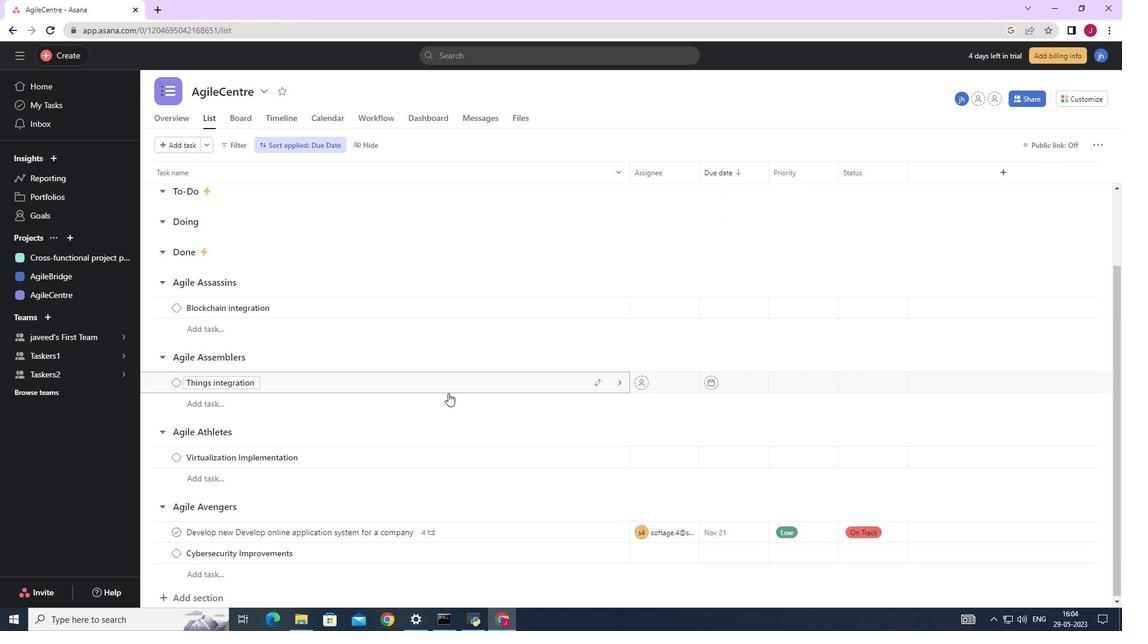 
Action: Mouse scrolled (434, 395) with delta (0, 0)
Screenshot: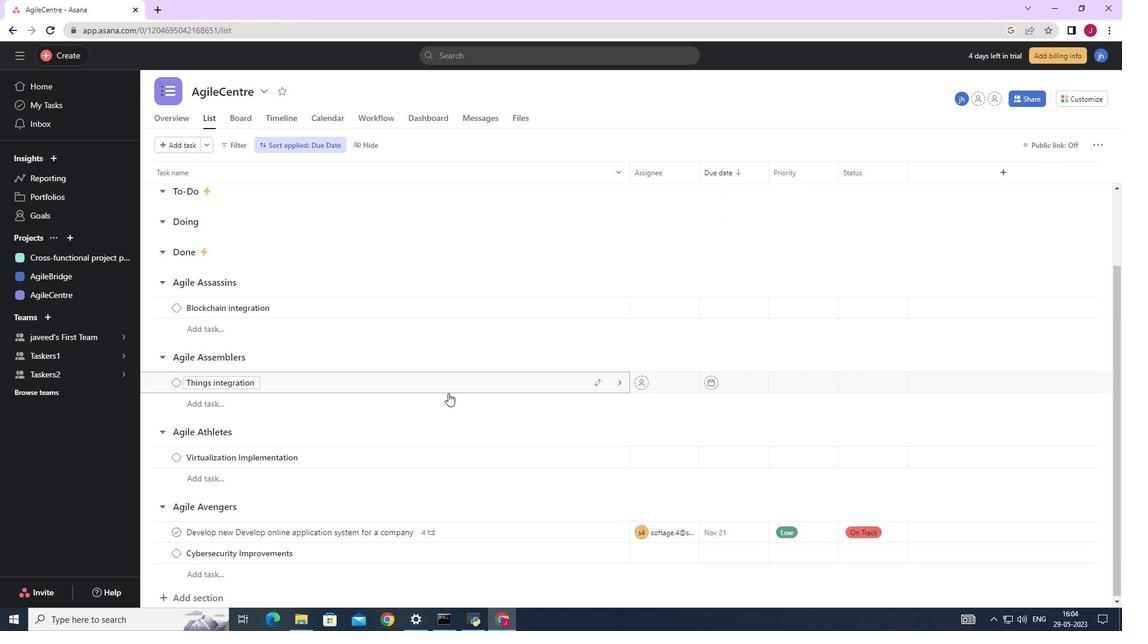 
Action: Mouse moved to (434, 396)
Screenshot: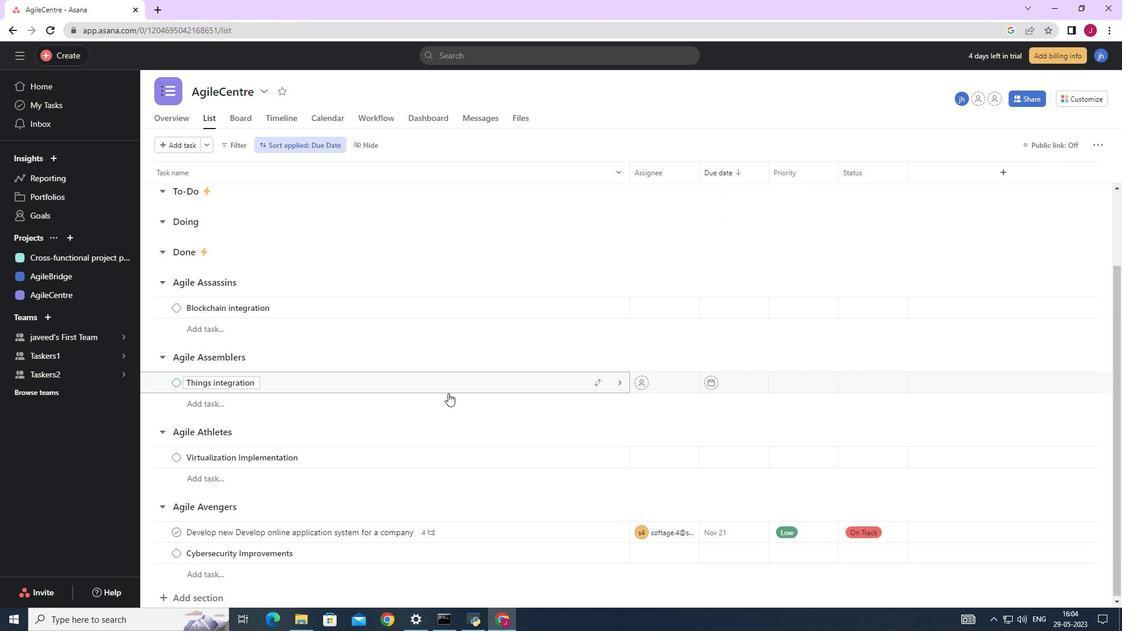 
Action: Mouse scrolled (434, 395) with delta (0, 0)
Screenshot: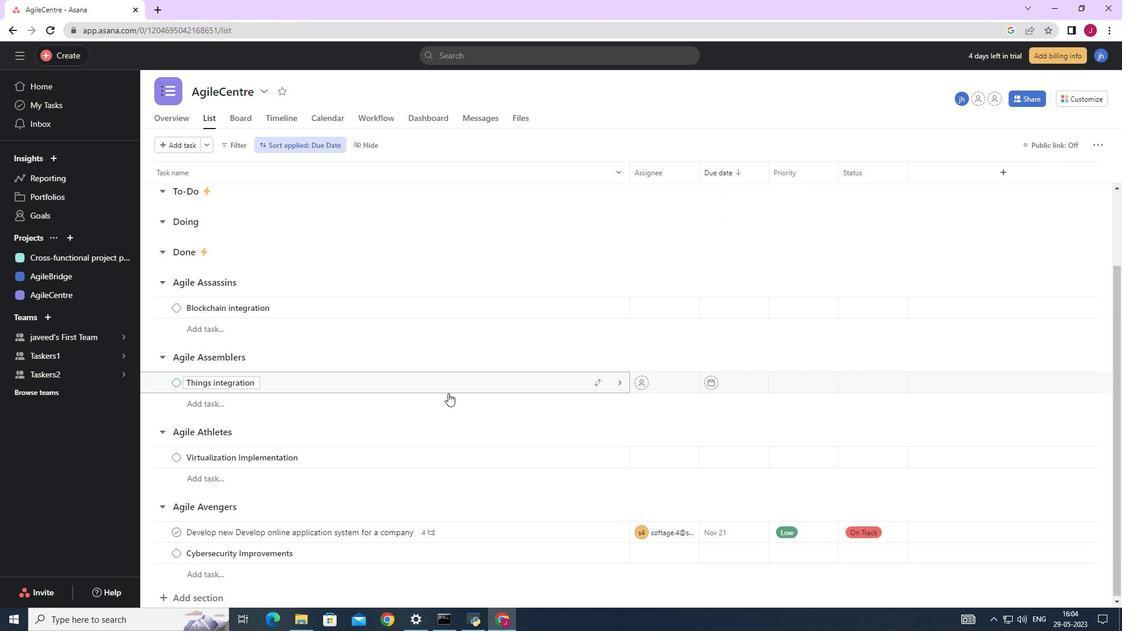 
Action: Mouse scrolled (434, 395) with delta (0, 0)
Screenshot: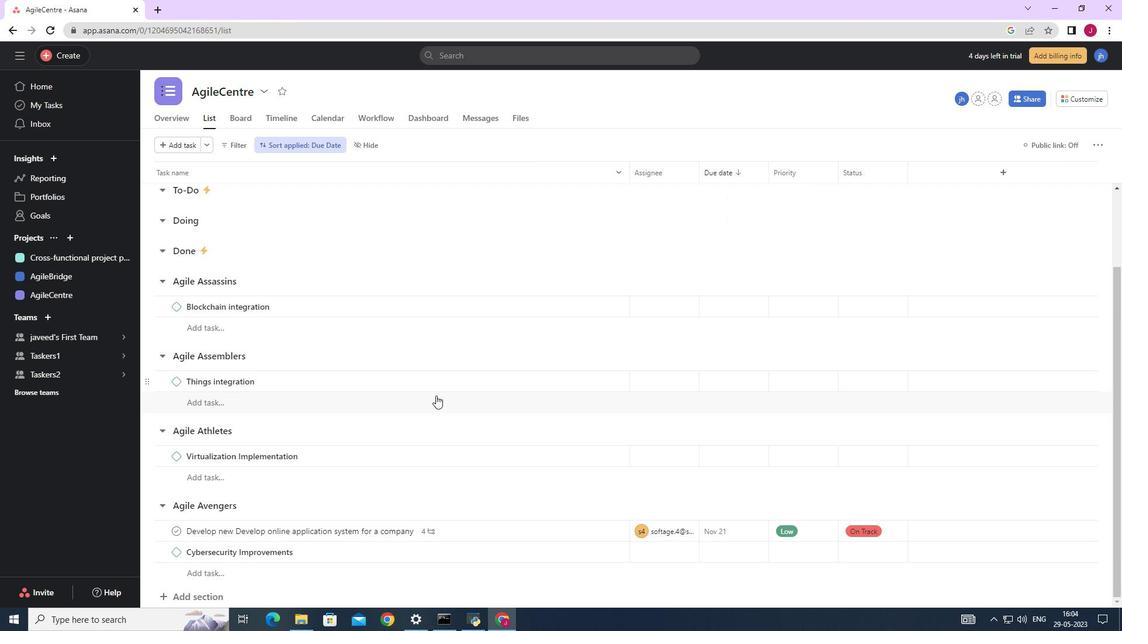 
Action: Mouse moved to (432, 398)
Screenshot: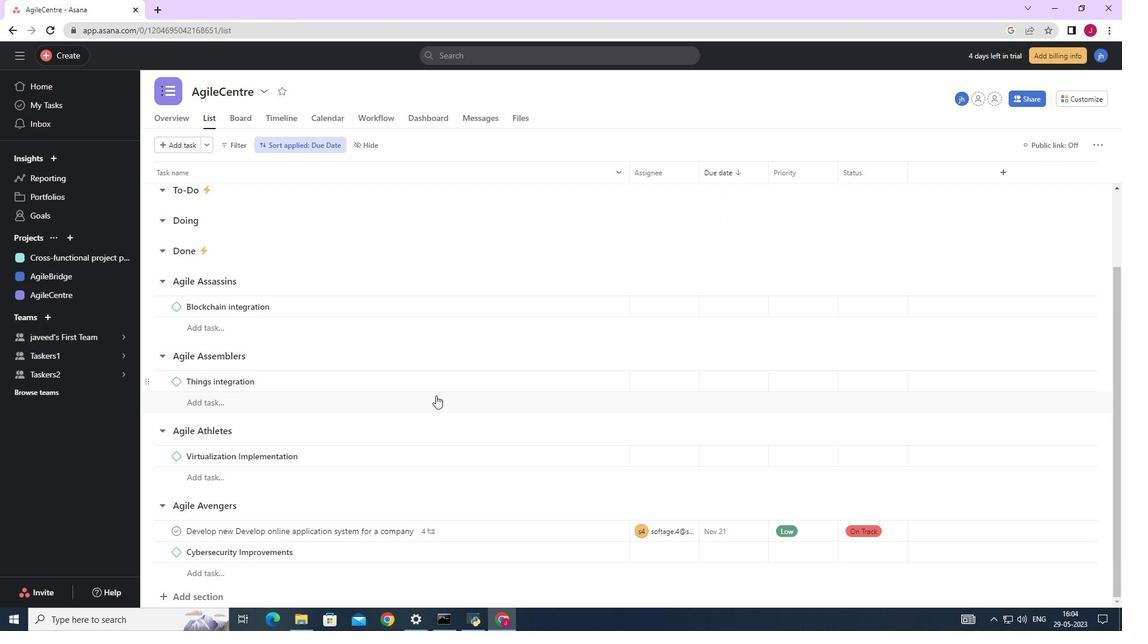
Action: Mouse scrolled (433, 396) with delta (0, 0)
Screenshot: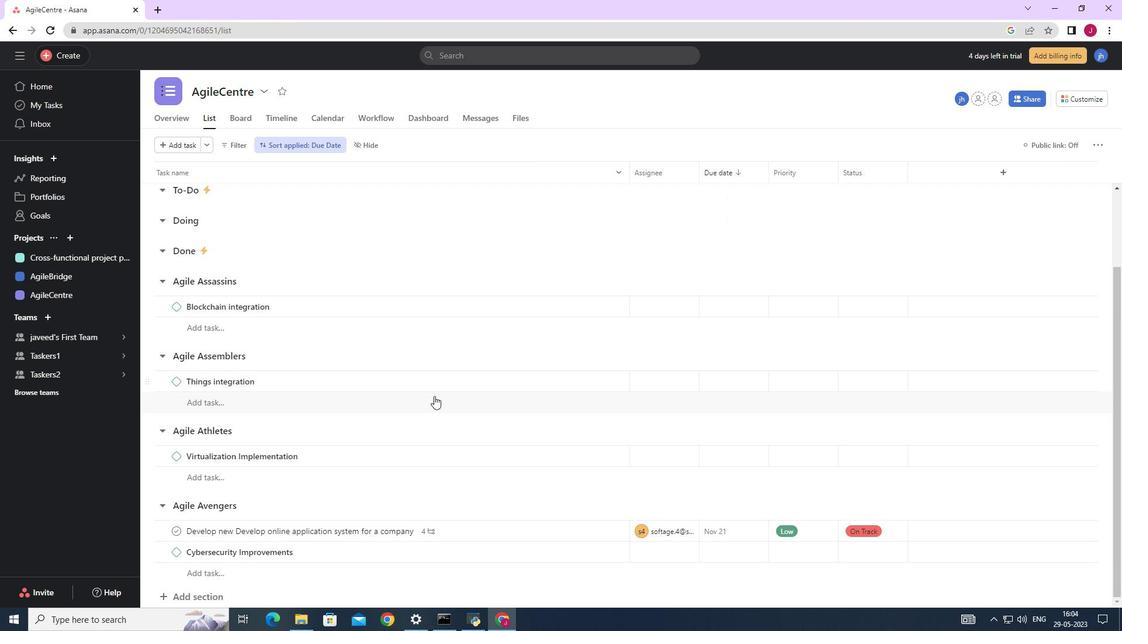 
Action: Mouse moved to (419, 426)
Screenshot: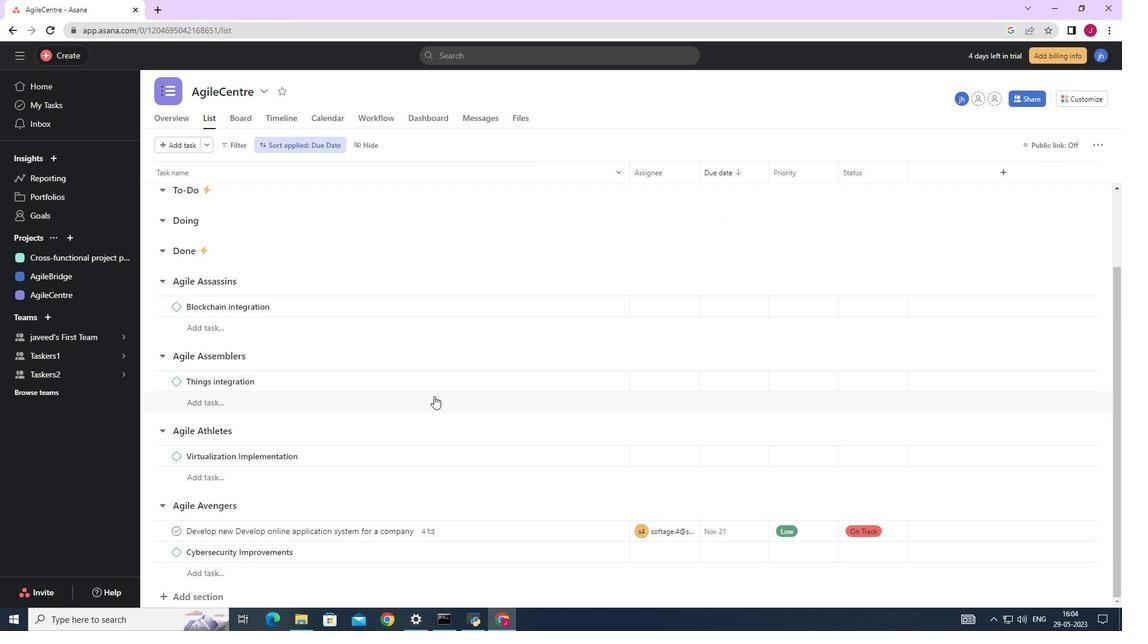
Action: Mouse scrolled (431, 397) with delta (0, 0)
Screenshot: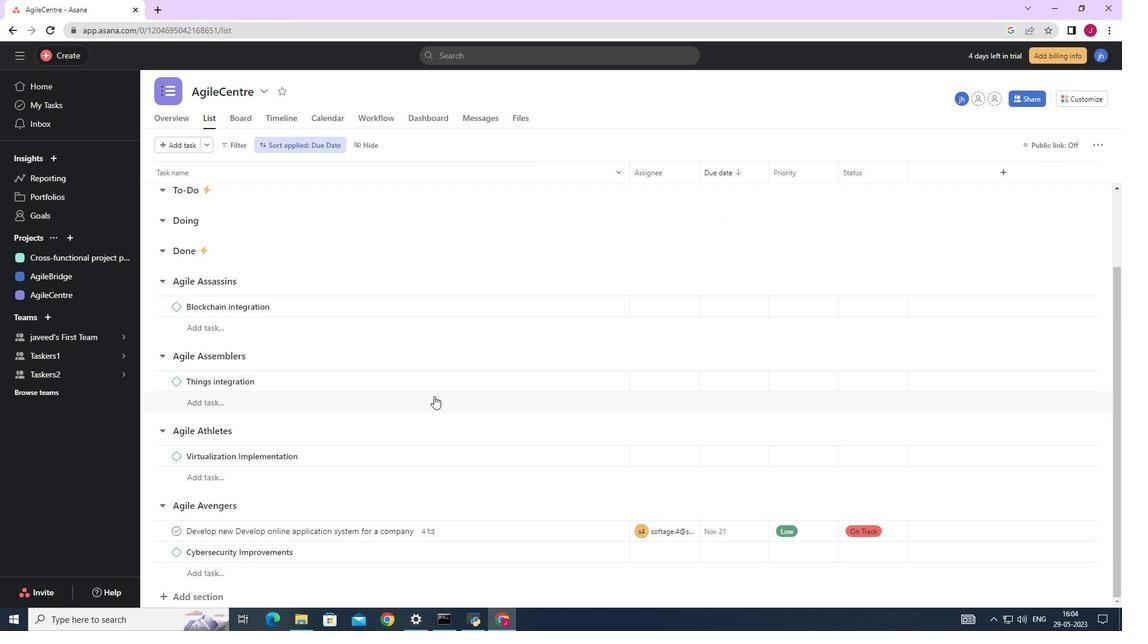 
Action: Mouse moved to (555, 531)
Screenshot: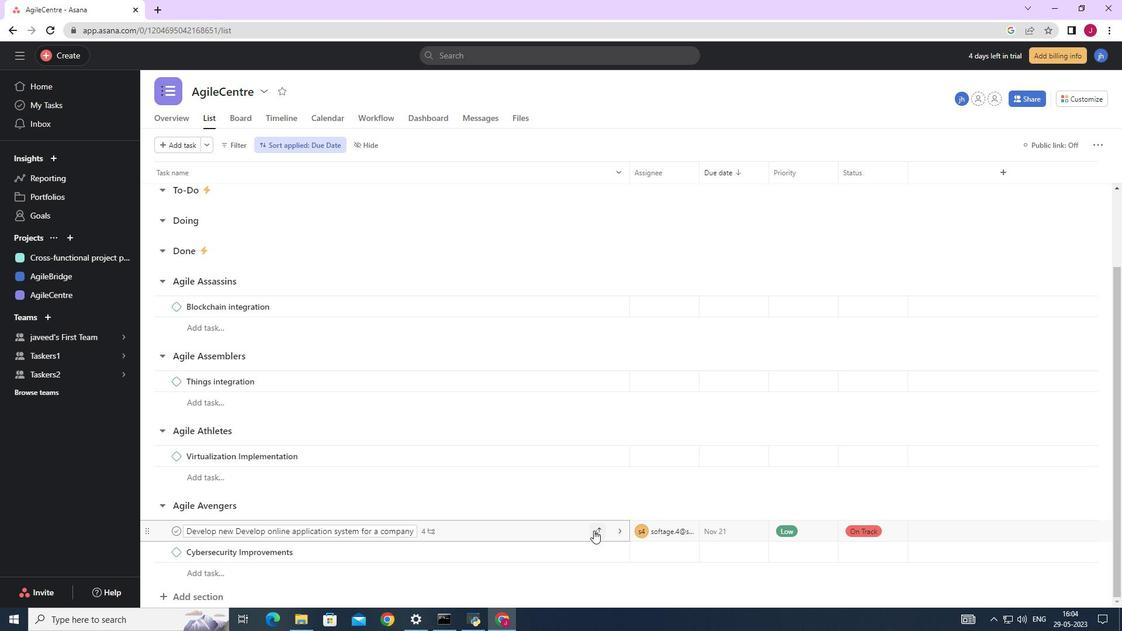 
Action: Mouse pressed left at (555, 531)
Screenshot: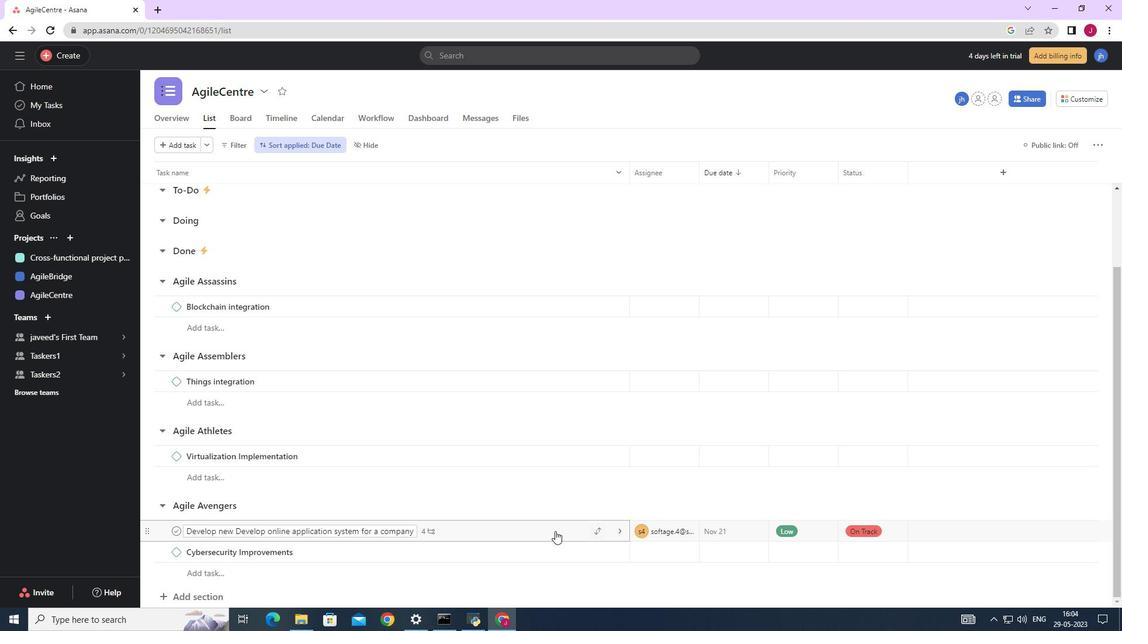 
Action: Mouse moved to (848, 340)
Screenshot: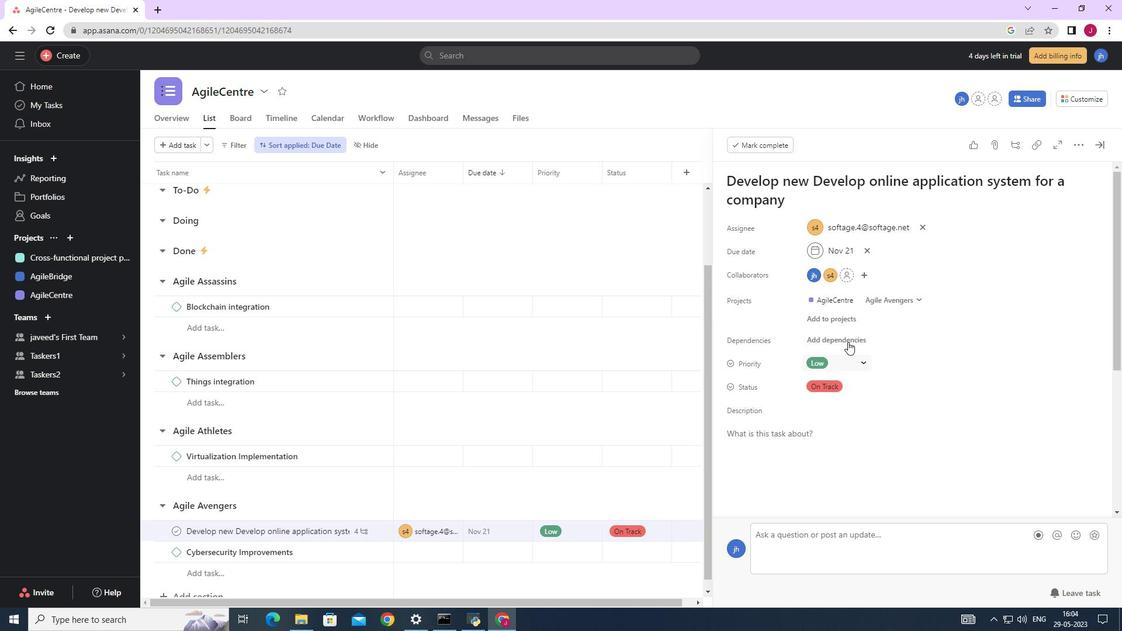 
Action: Mouse pressed left at (848, 340)
Screenshot: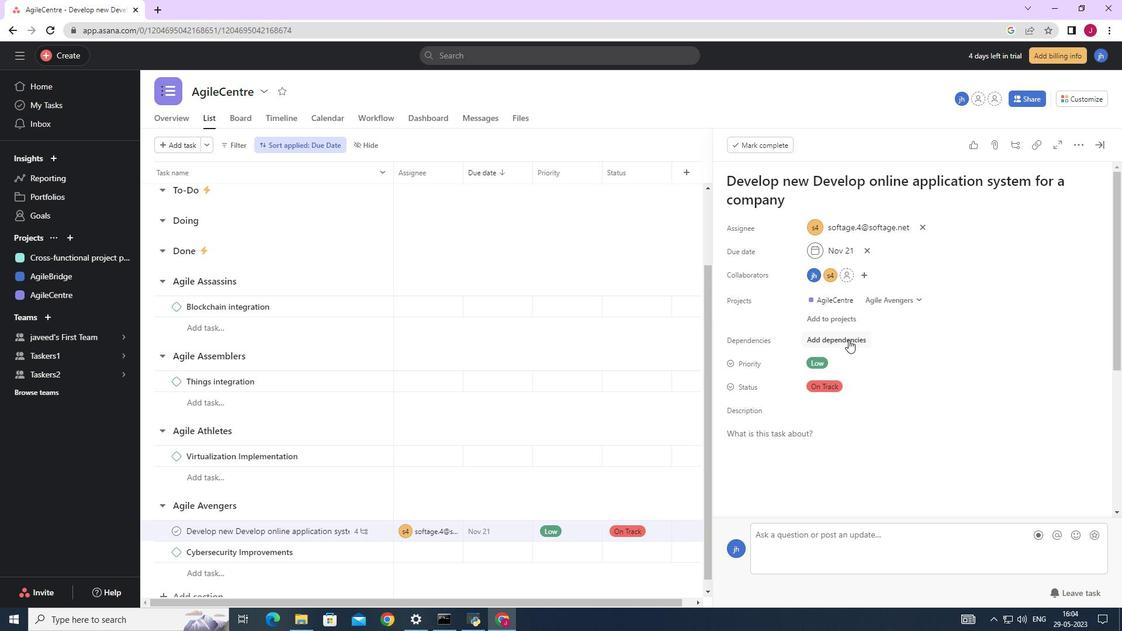 
Action: Mouse moved to (933, 384)
Screenshot: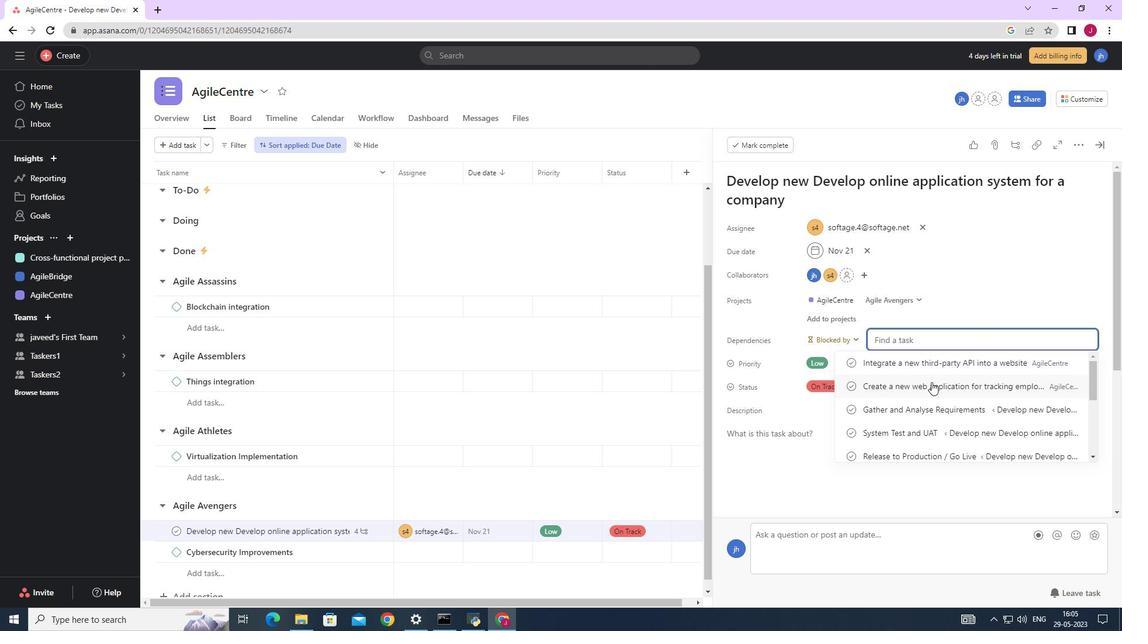 
Action: Mouse pressed left at (933, 384)
Screenshot: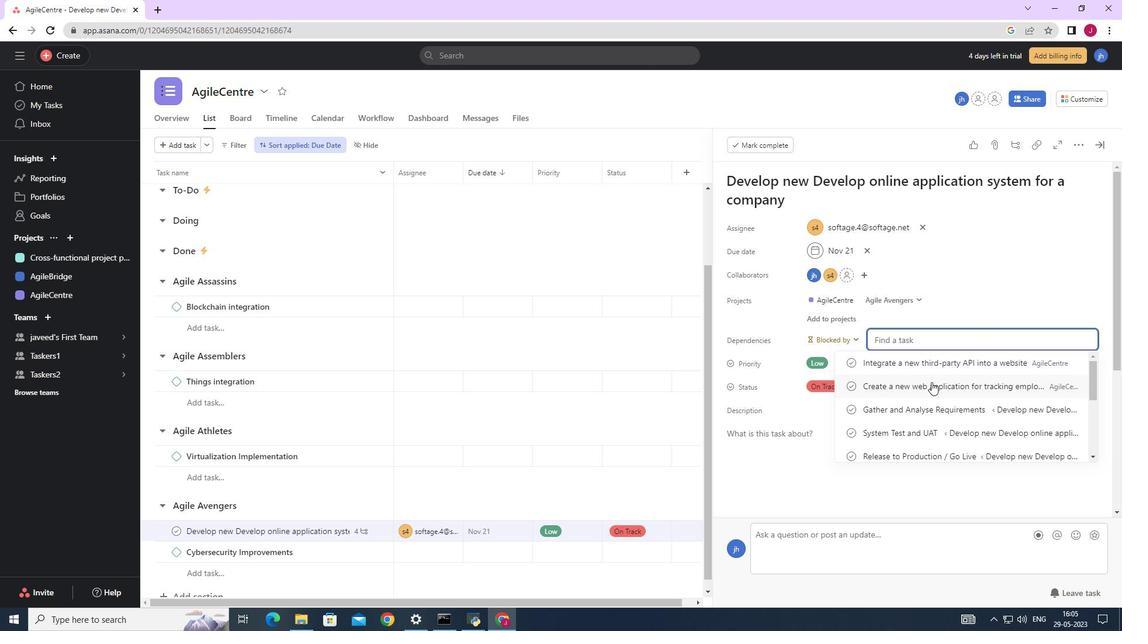 
Action: Mouse moved to (1099, 145)
Screenshot: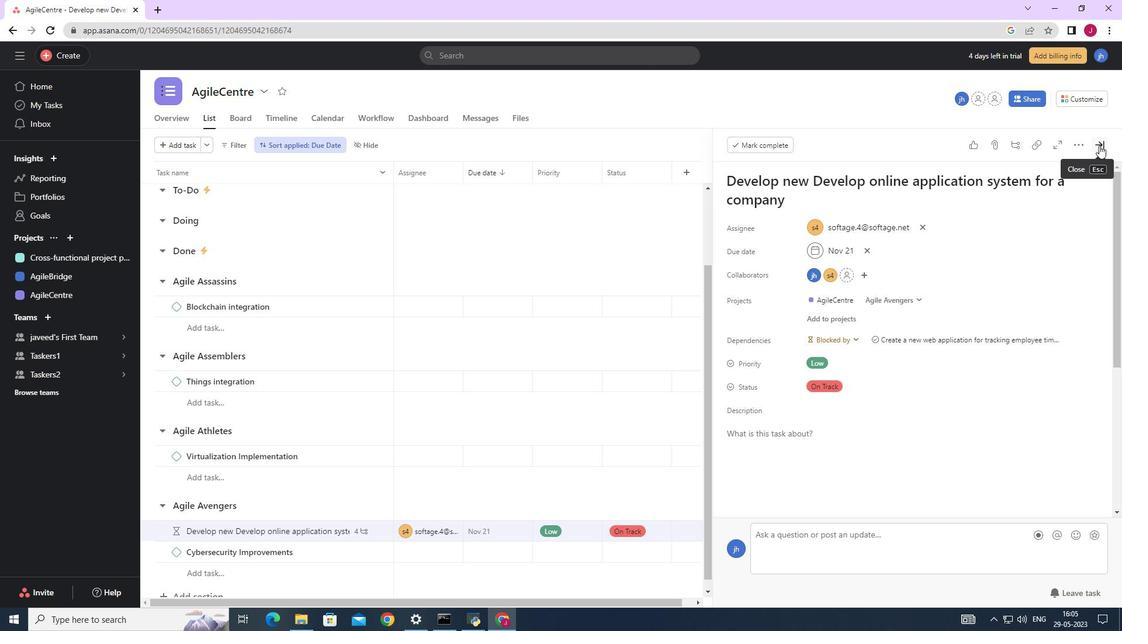 
Action: Mouse pressed left at (1099, 145)
Screenshot: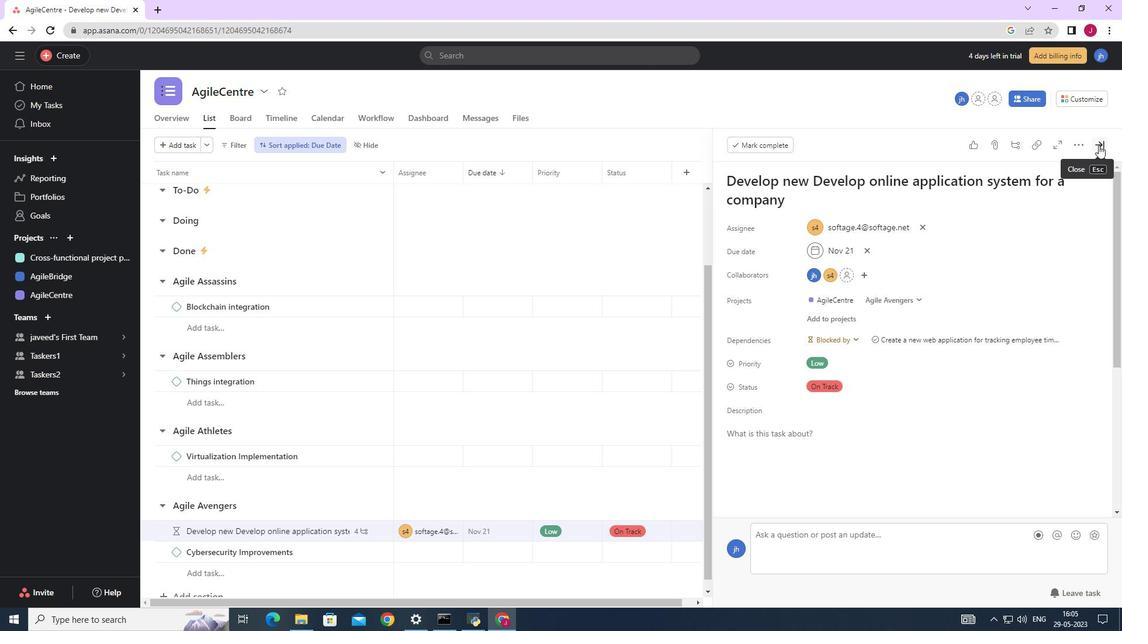 
